 Task: Find connections with filter location Quito with filter topic #designwith filter profile language German with filter current company Peoplefy with filter school National Law School of India University with filter industry Public Health with filter service category Audio Engineering with filter keywords title Wait Staff Manager
Action: Mouse moved to (644, 86)
Screenshot: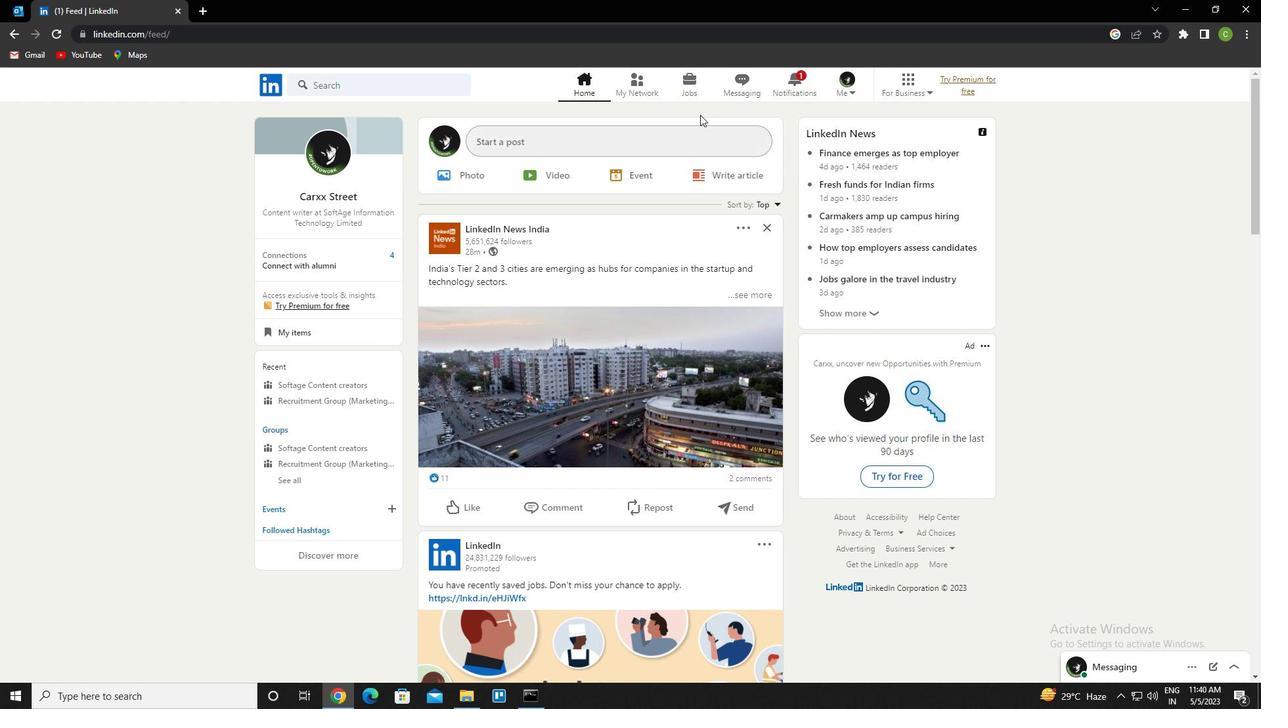 
Action: Mouse pressed left at (644, 86)
Screenshot: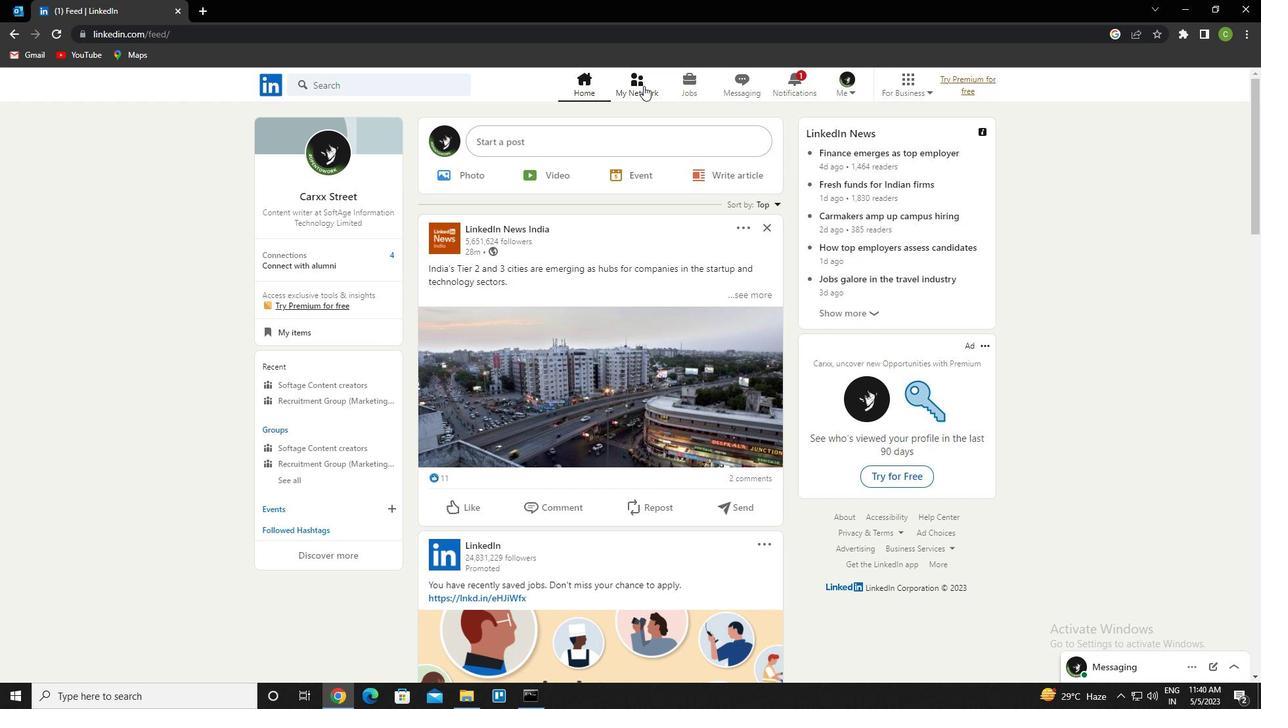 
Action: Mouse moved to (377, 157)
Screenshot: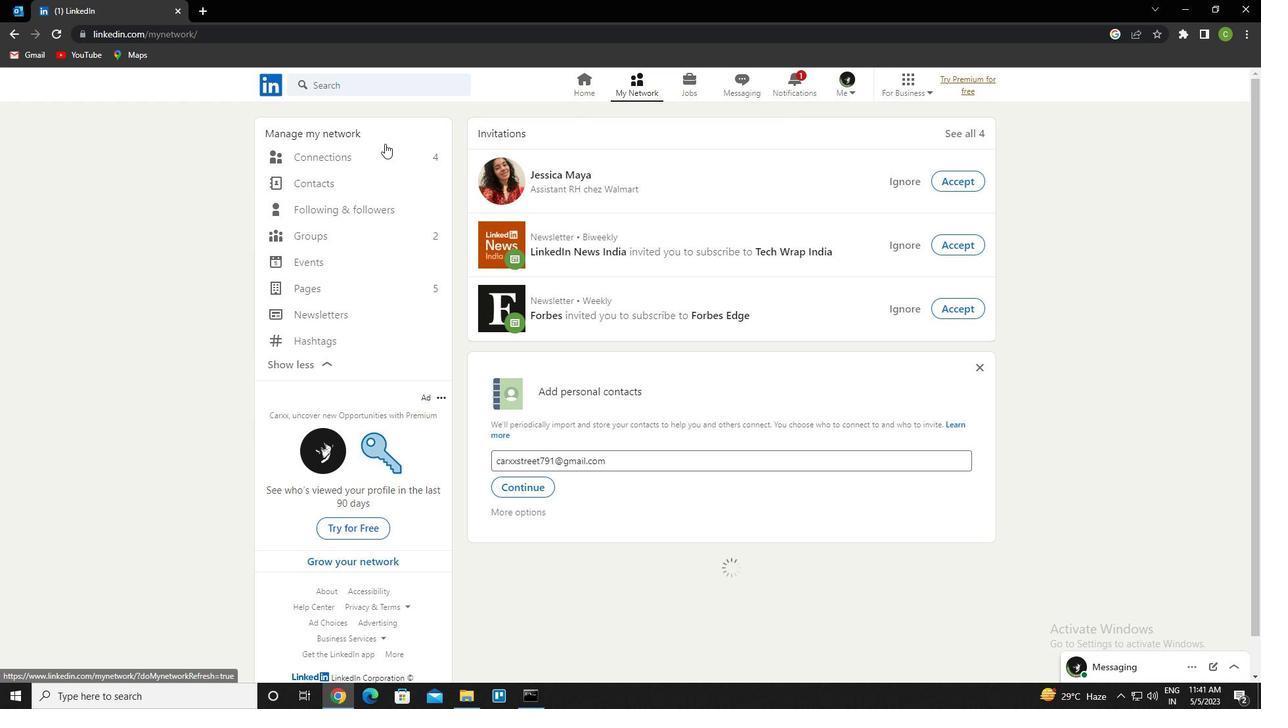 
Action: Mouse pressed left at (377, 157)
Screenshot: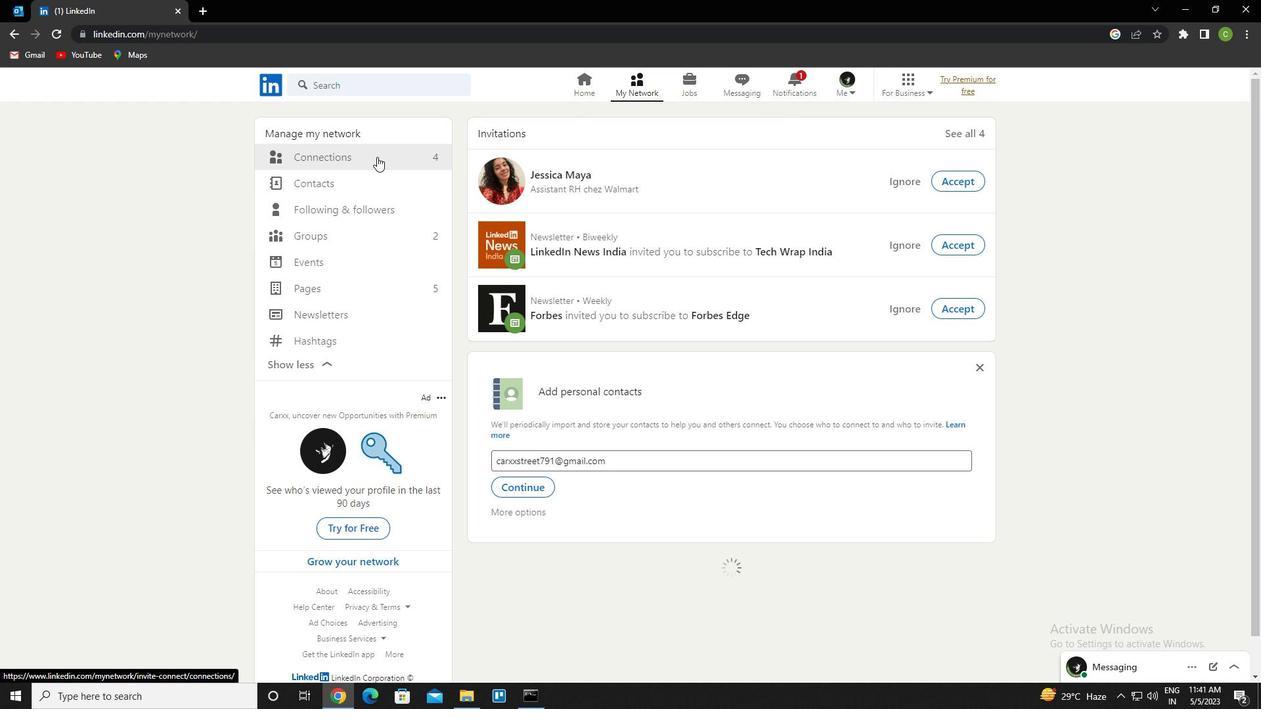 
Action: Mouse moved to (763, 157)
Screenshot: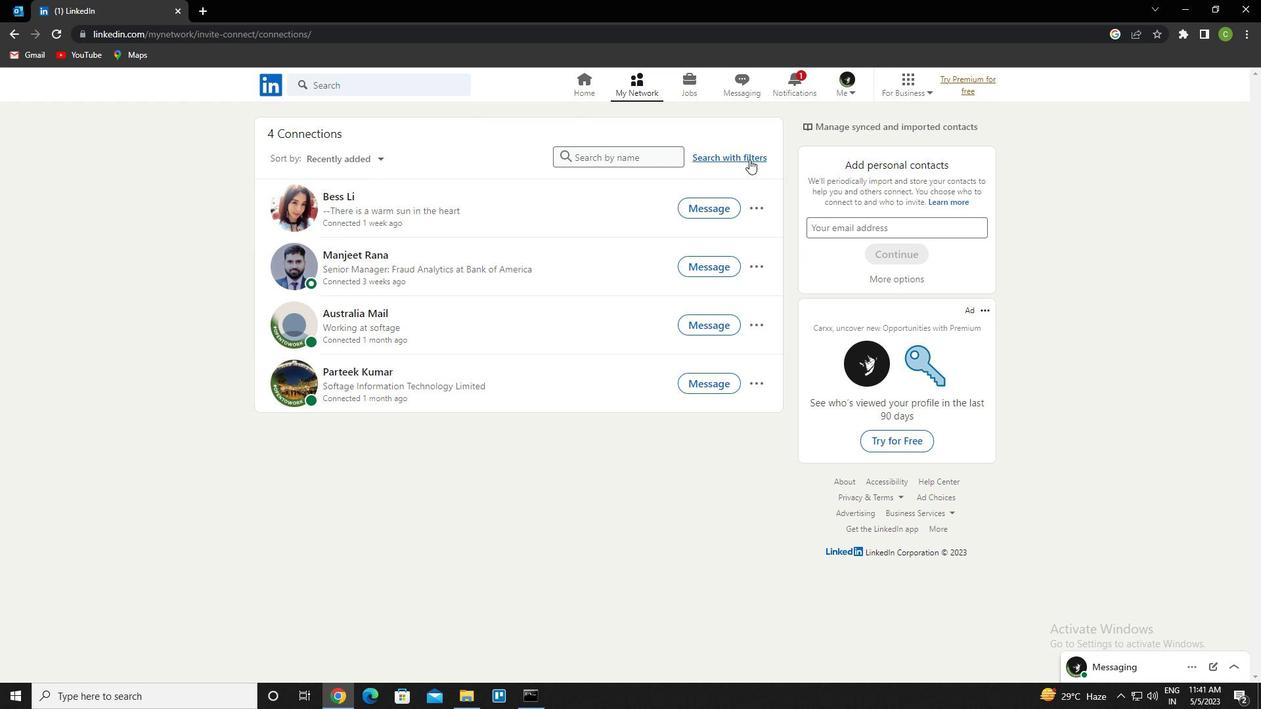 
Action: Mouse pressed left at (763, 157)
Screenshot: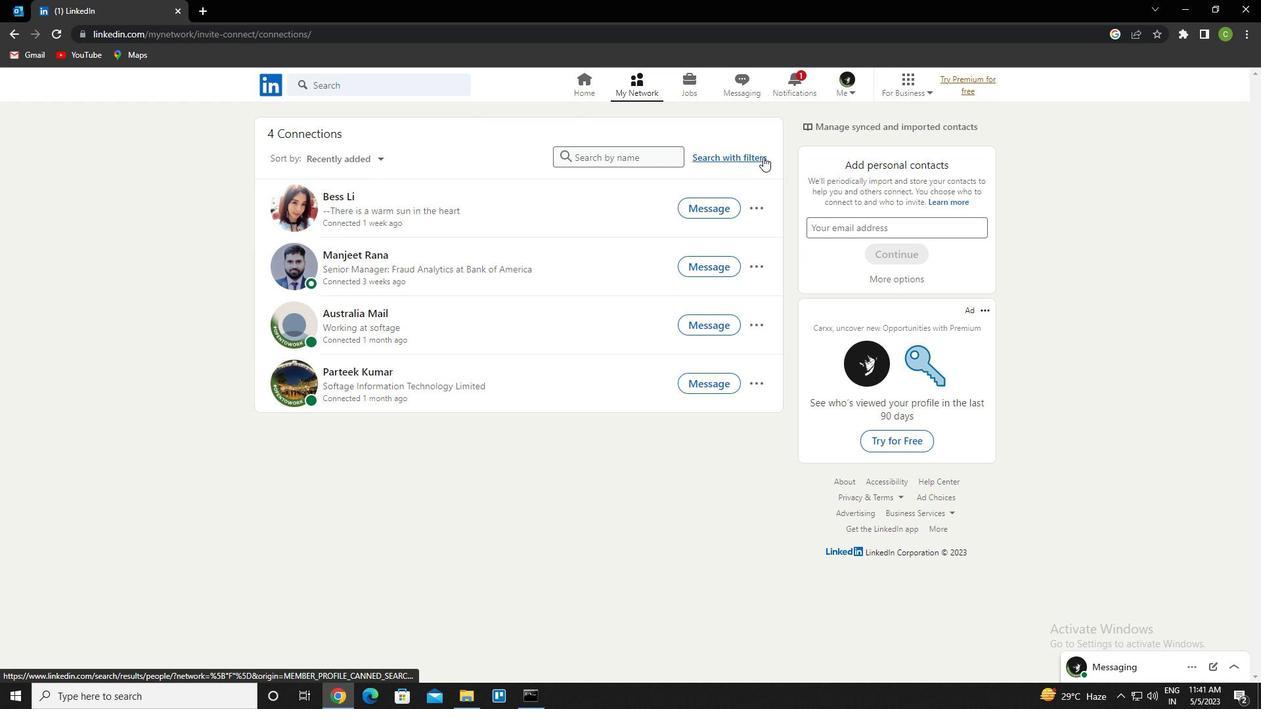 
Action: Mouse moved to (680, 126)
Screenshot: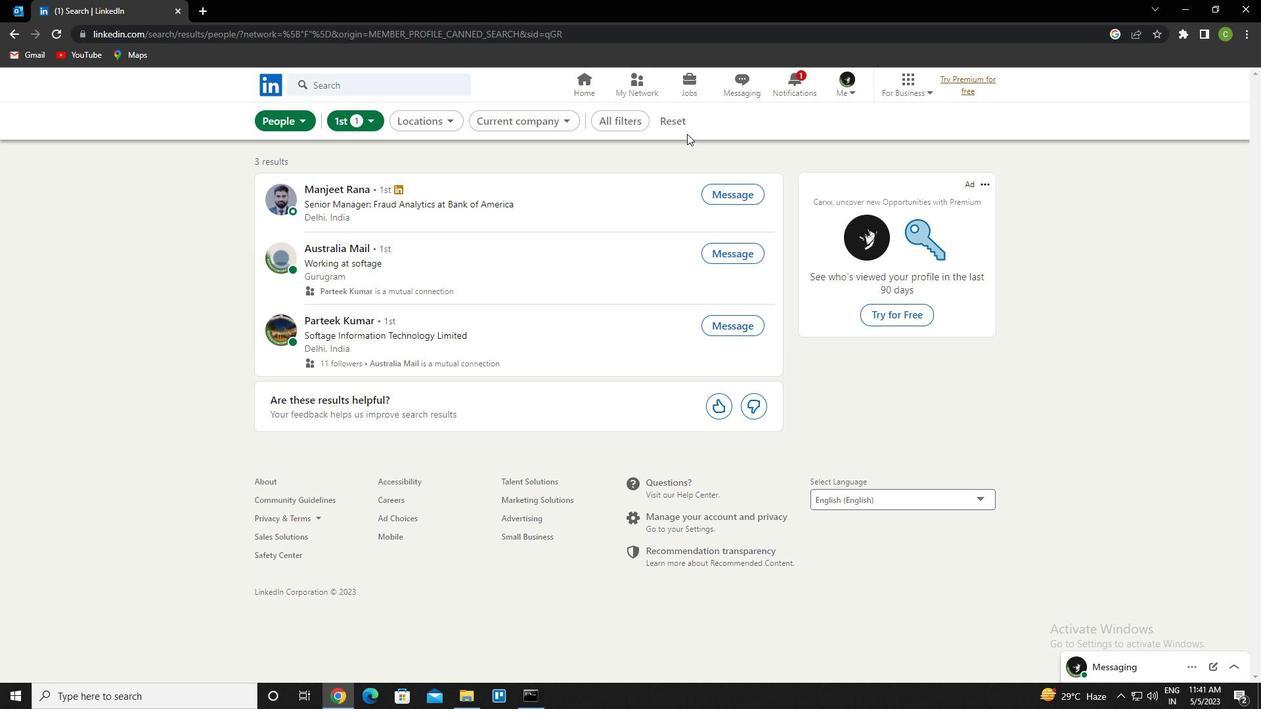 
Action: Mouse pressed left at (680, 126)
Screenshot: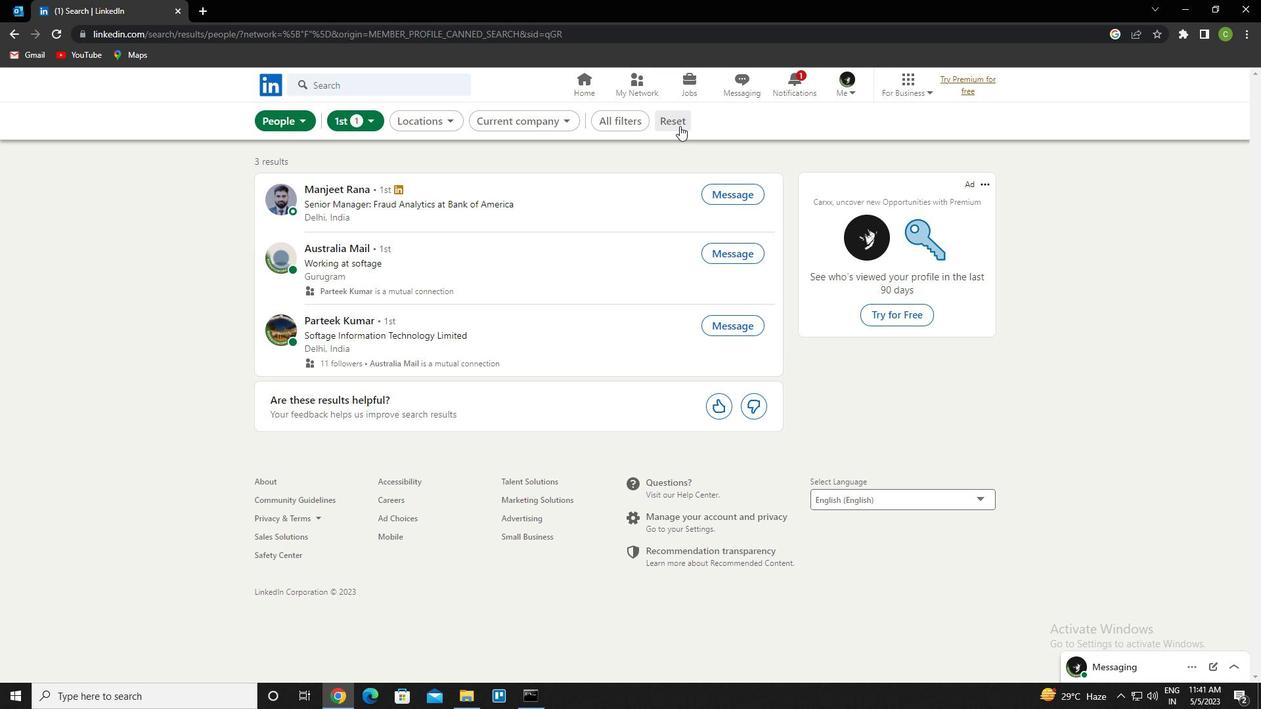 
Action: Mouse moved to (669, 118)
Screenshot: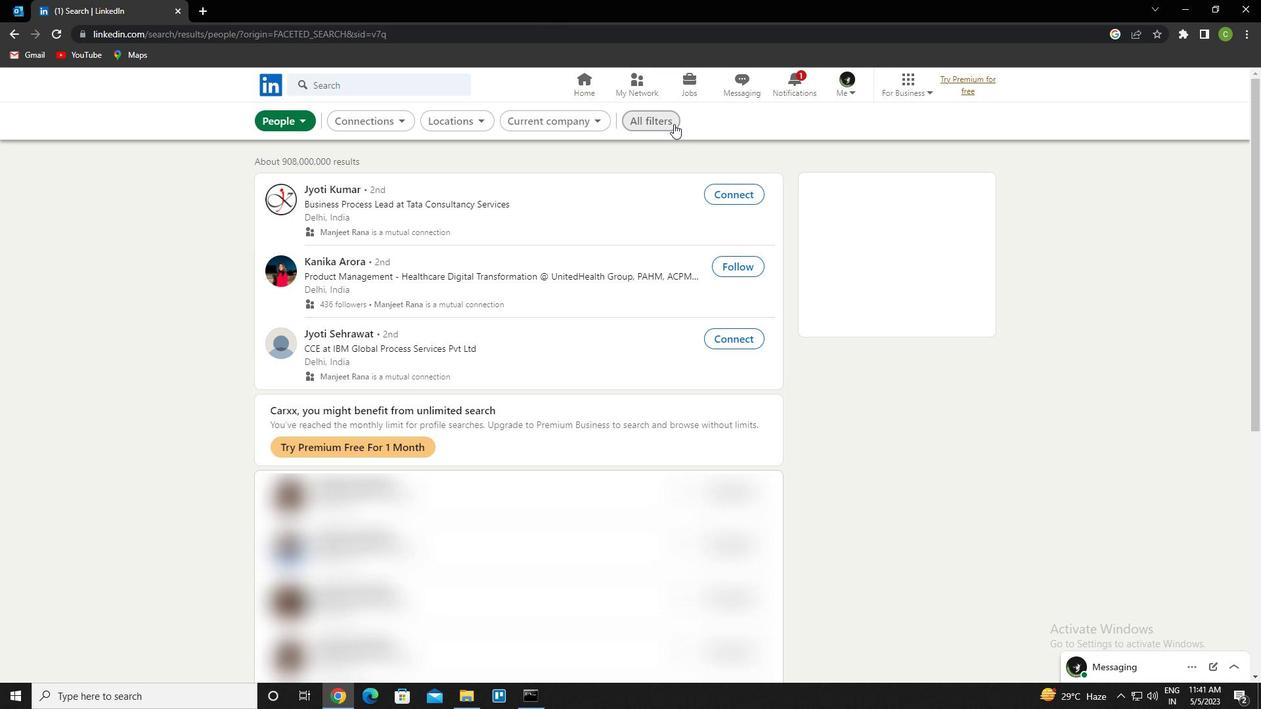 
Action: Mouse pressed left at (669, 118)
Screenshot: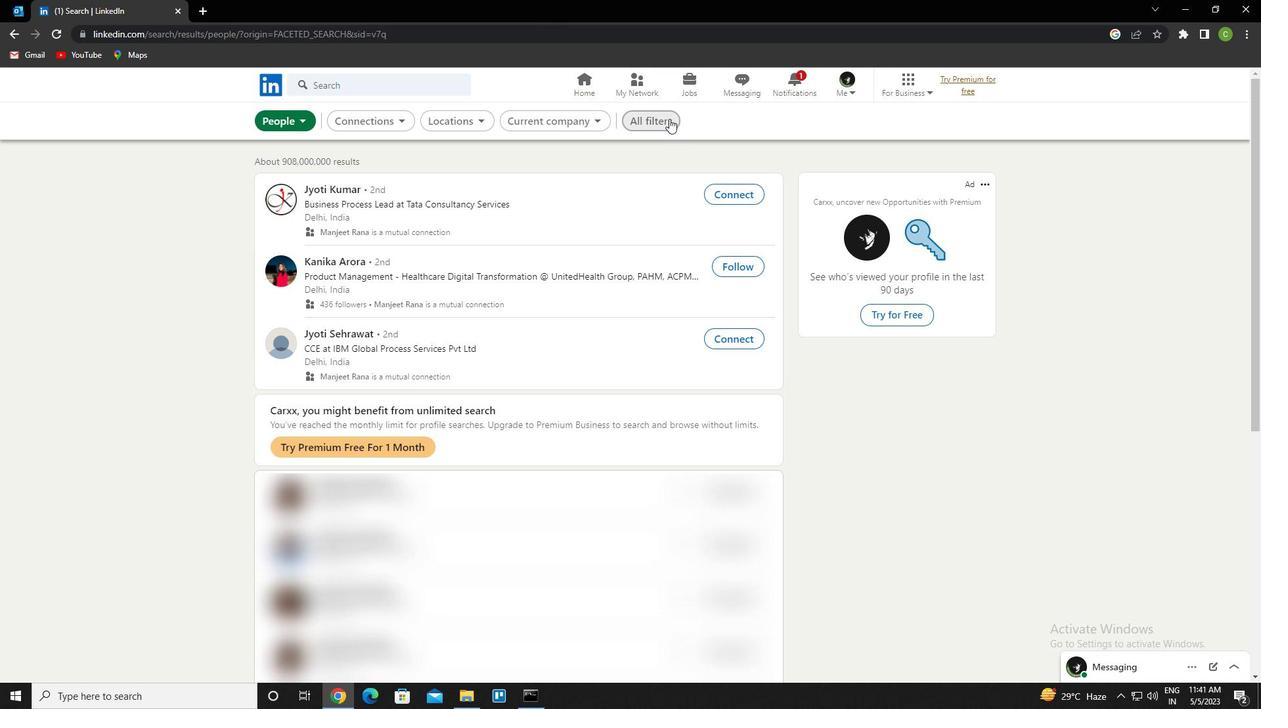 
Action: Mouse moved to (1117, 403)
Screenshot: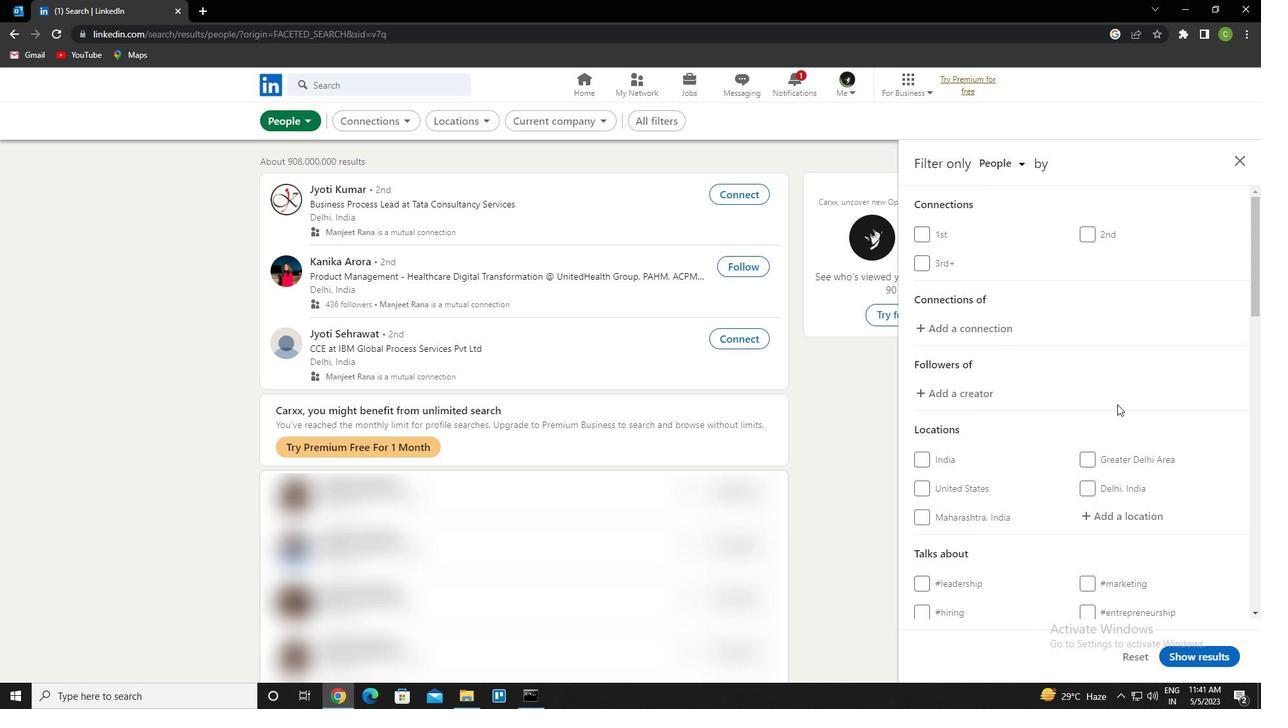 
Action: Mouse scrolled (1117, 402) with delta (0, 0)
Screenshot: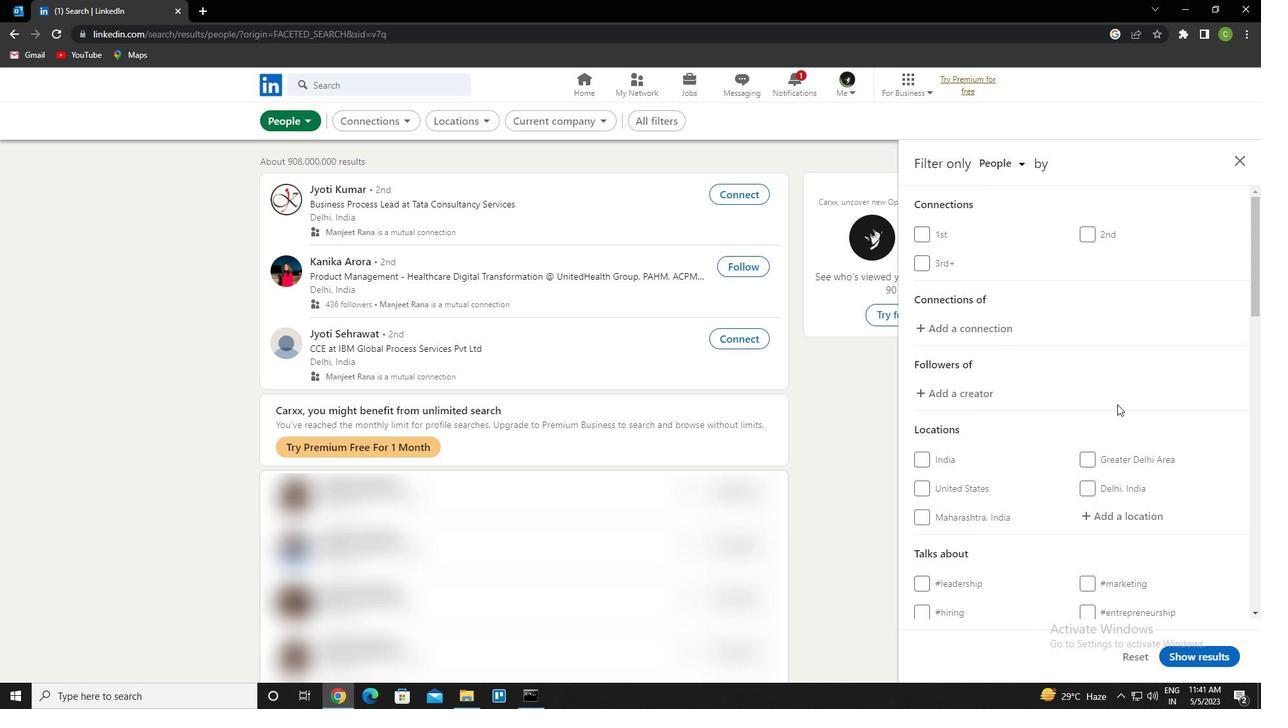 
Action: Mouse scrolled (1117, 402) with delta (0, 0)
Screenshot: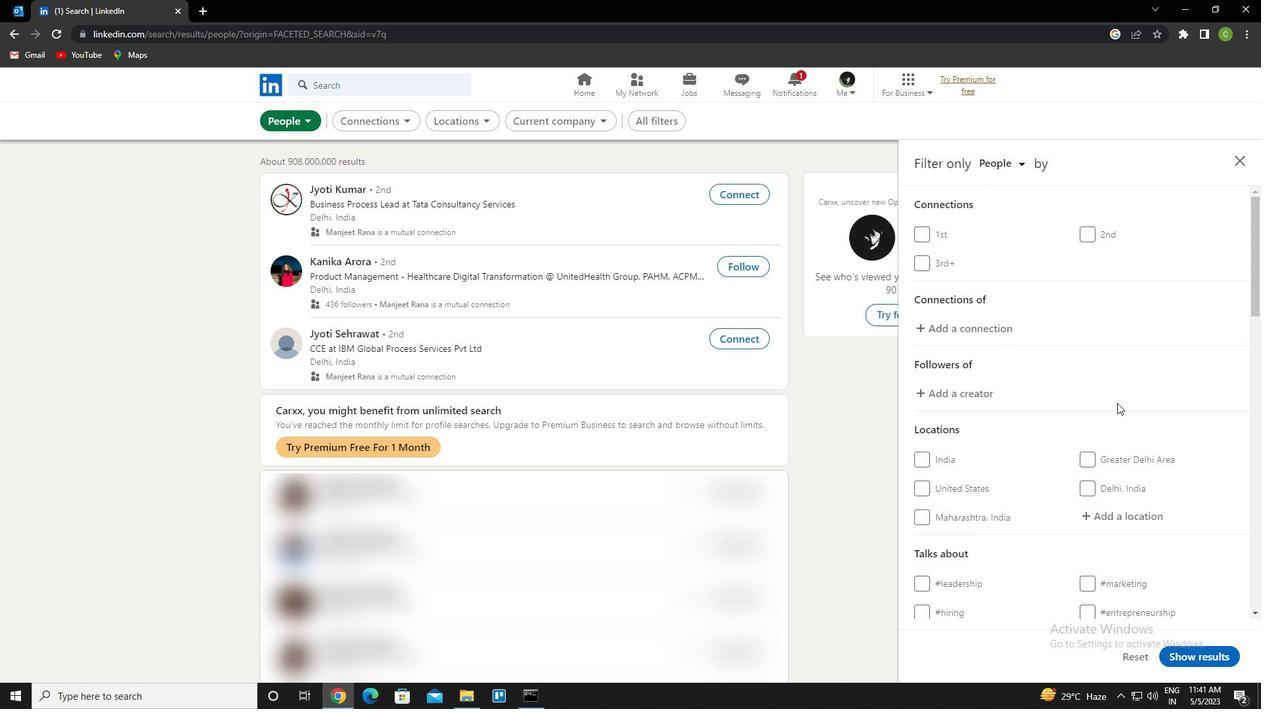 
Action: Mouse moved to (1114, 393)
Screenshot: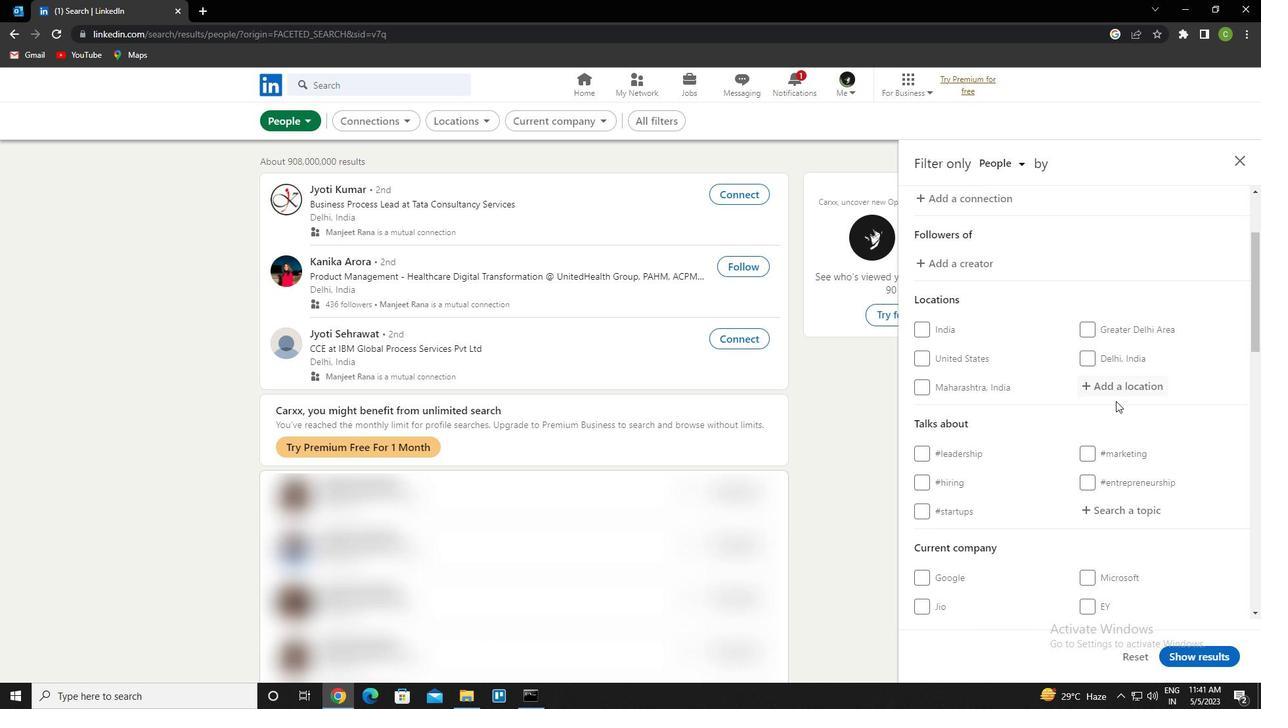 
Action: Mouse pressed left at (1114, 393)
Screenshot: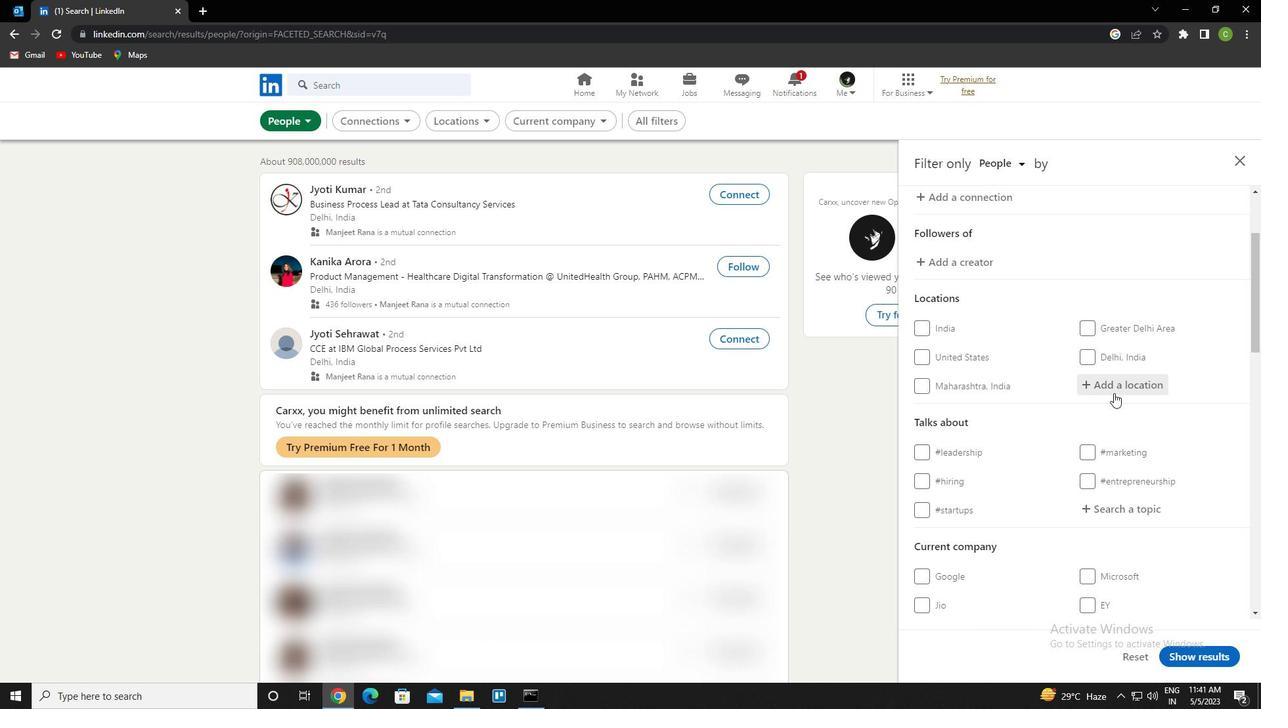 
Action: Key pressed <Key.caps_lock>q<Key.caps_lock>uito<Key.down><Key.enter>
Screenshot: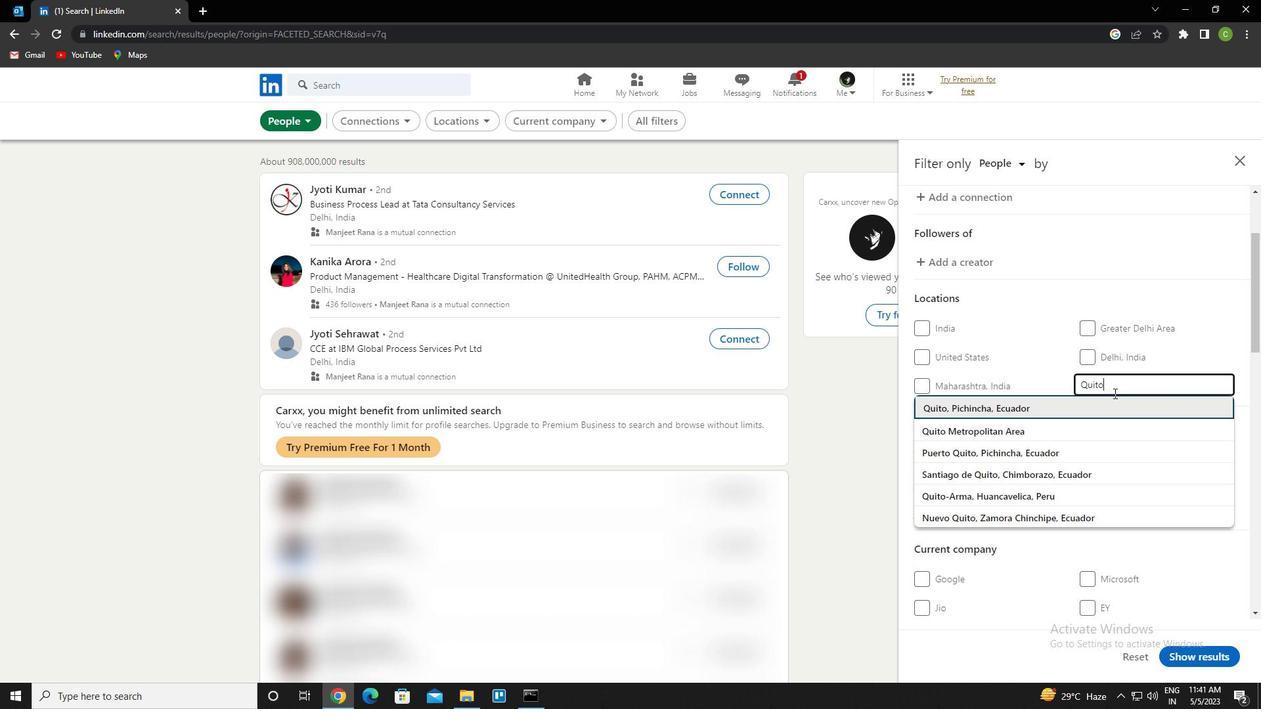 
Action: Mouse scrolled (1114, 393) with delta (0, 0)
Screenshot: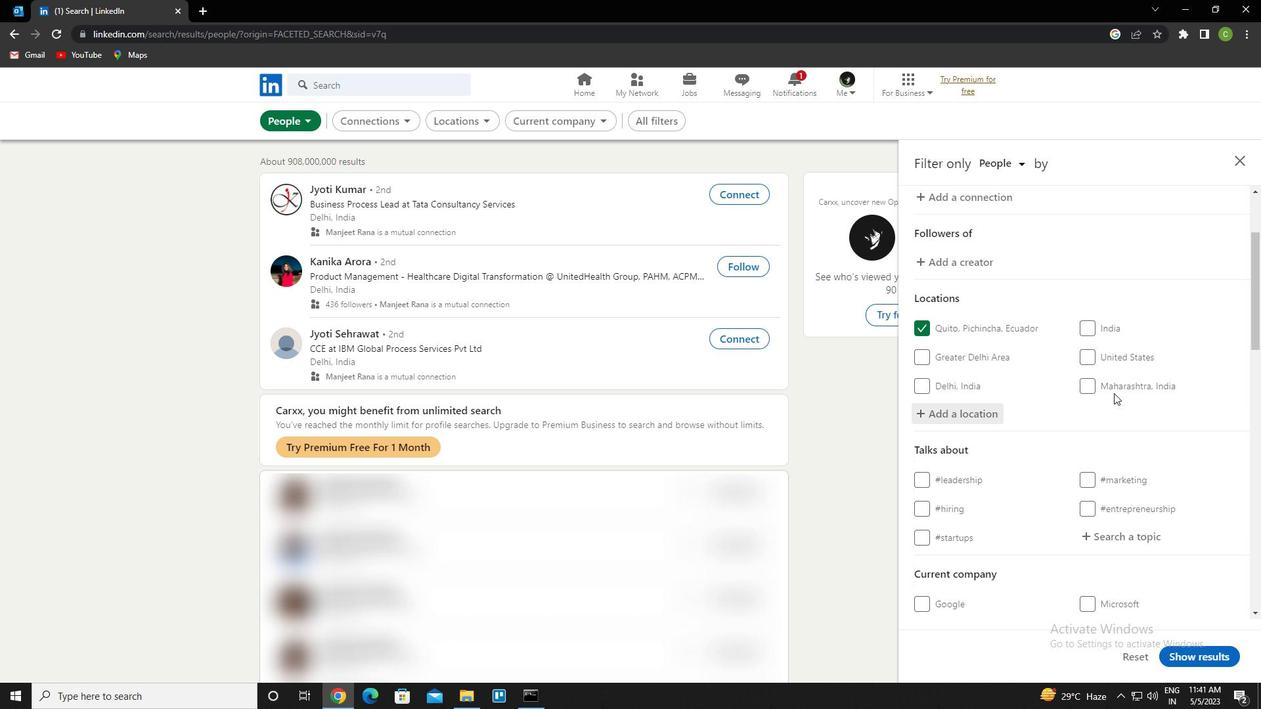 
Action: Mouse moved to (1114, 472)
Screenshot: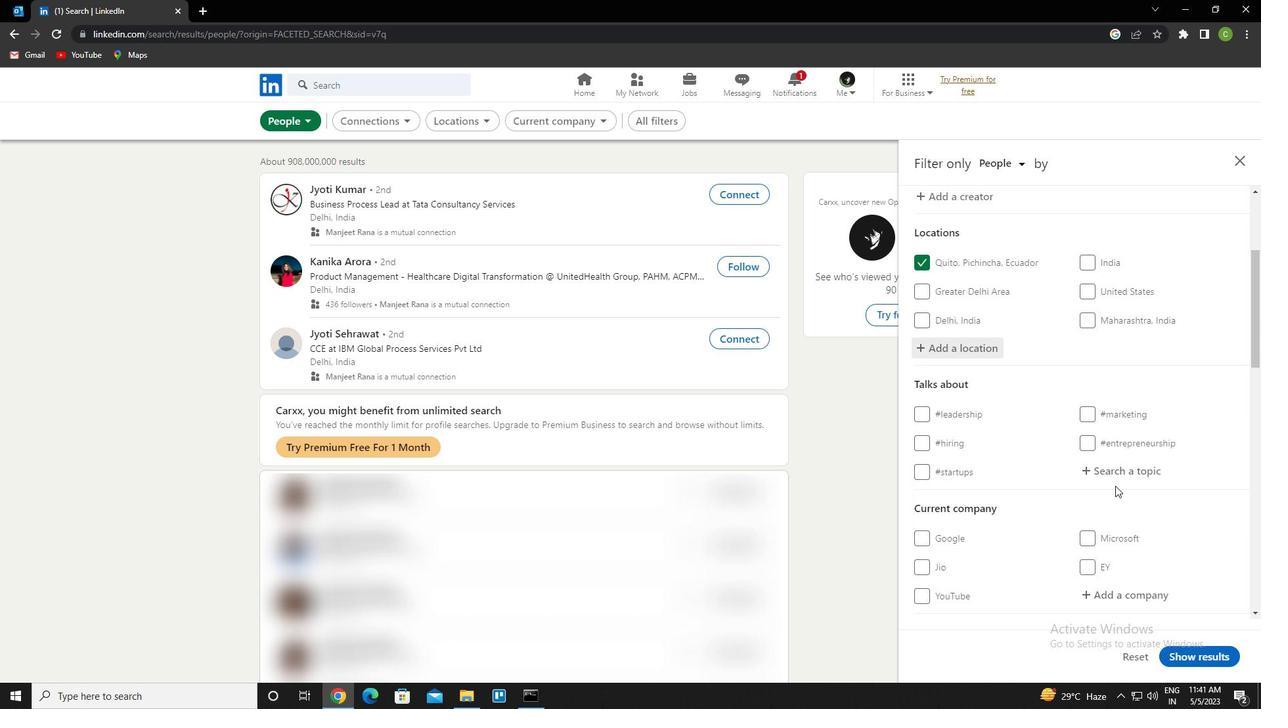 
Action: Mouse pressed left at (1114, 472)
Screenshot: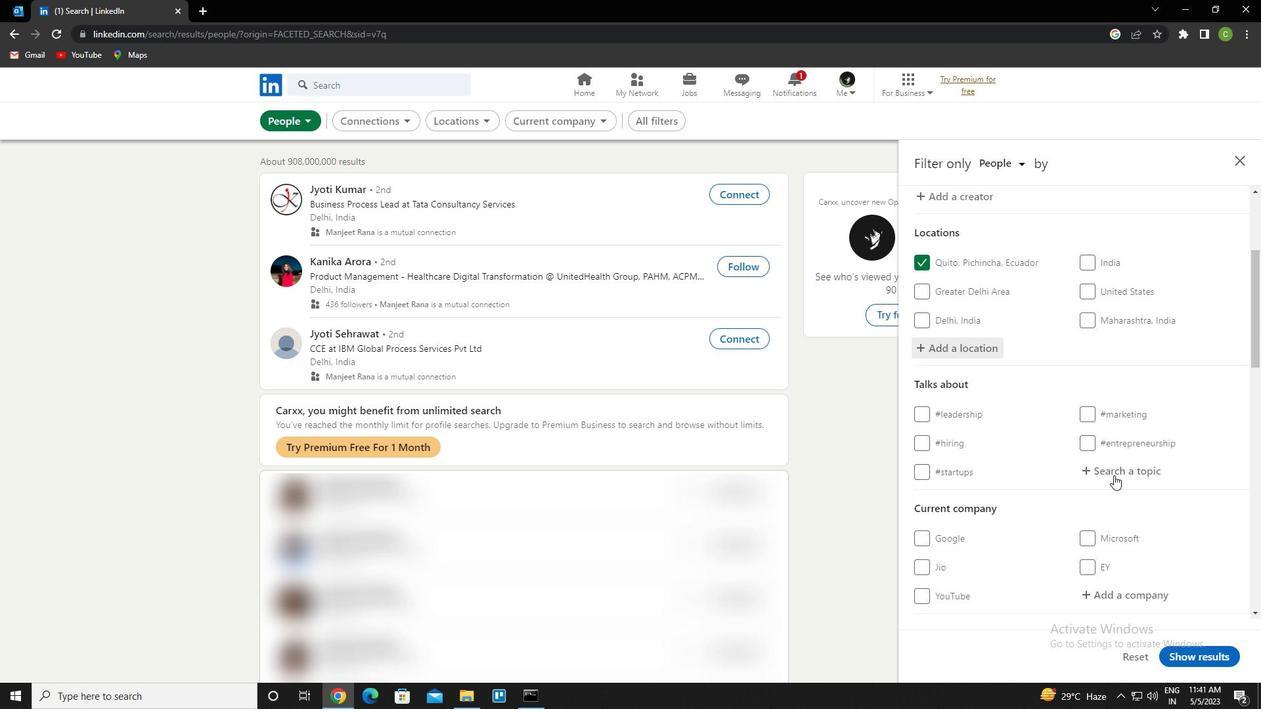 
Action: Key pressed design<Key.down><Key.enter>
Screenshot: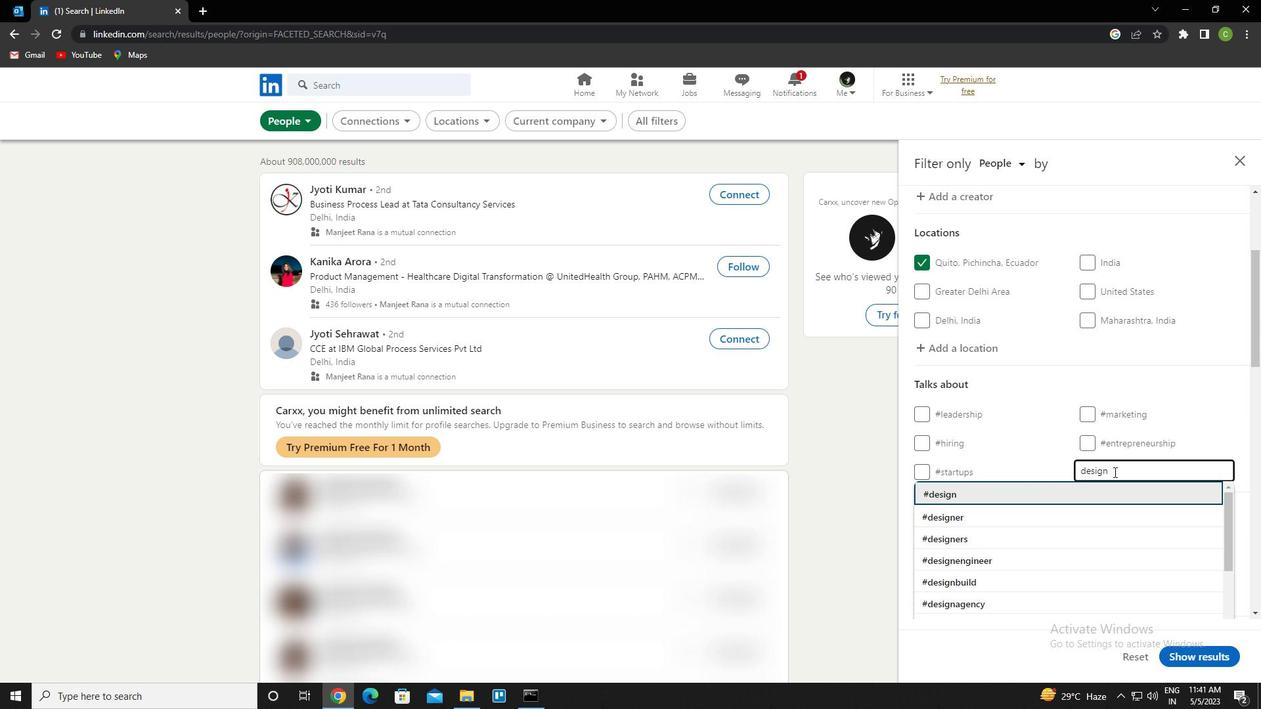 
Action: Mouse scrolled (1114, 471) with delta (0, 0)
Screenshot: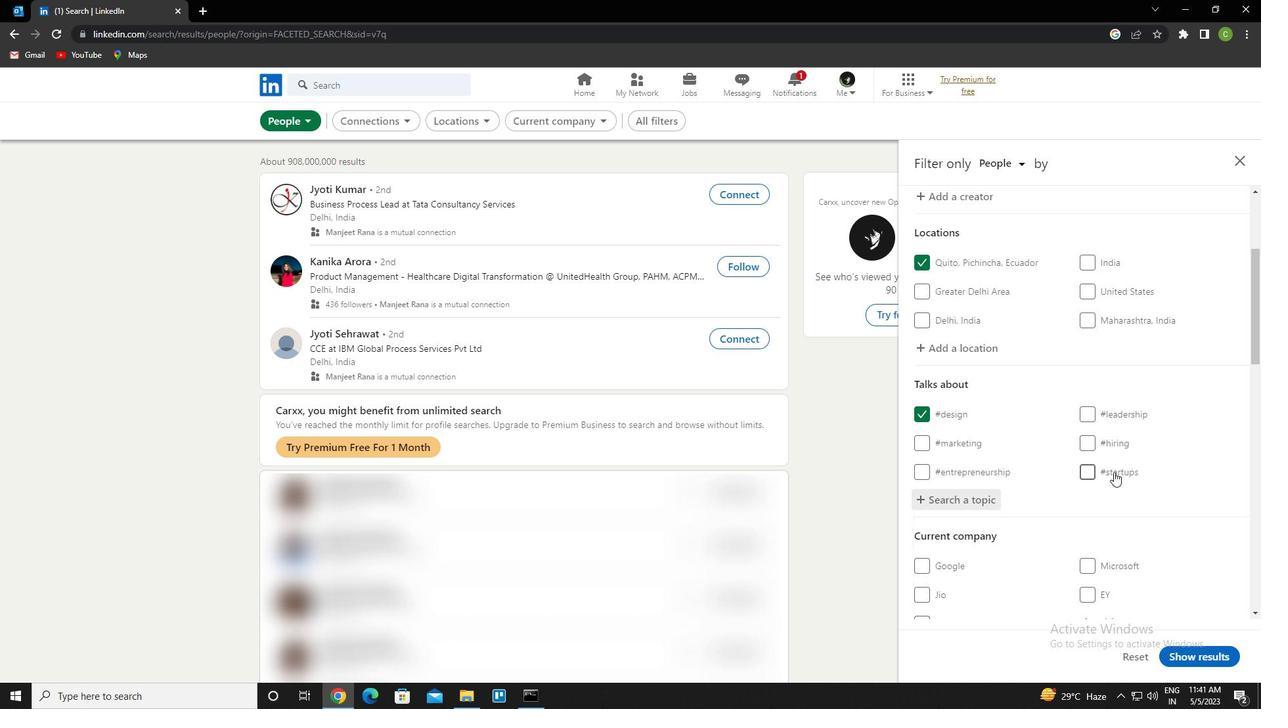
Action: Mouse scrolled (1114, 471) with delta (0, 0)
Screenshot: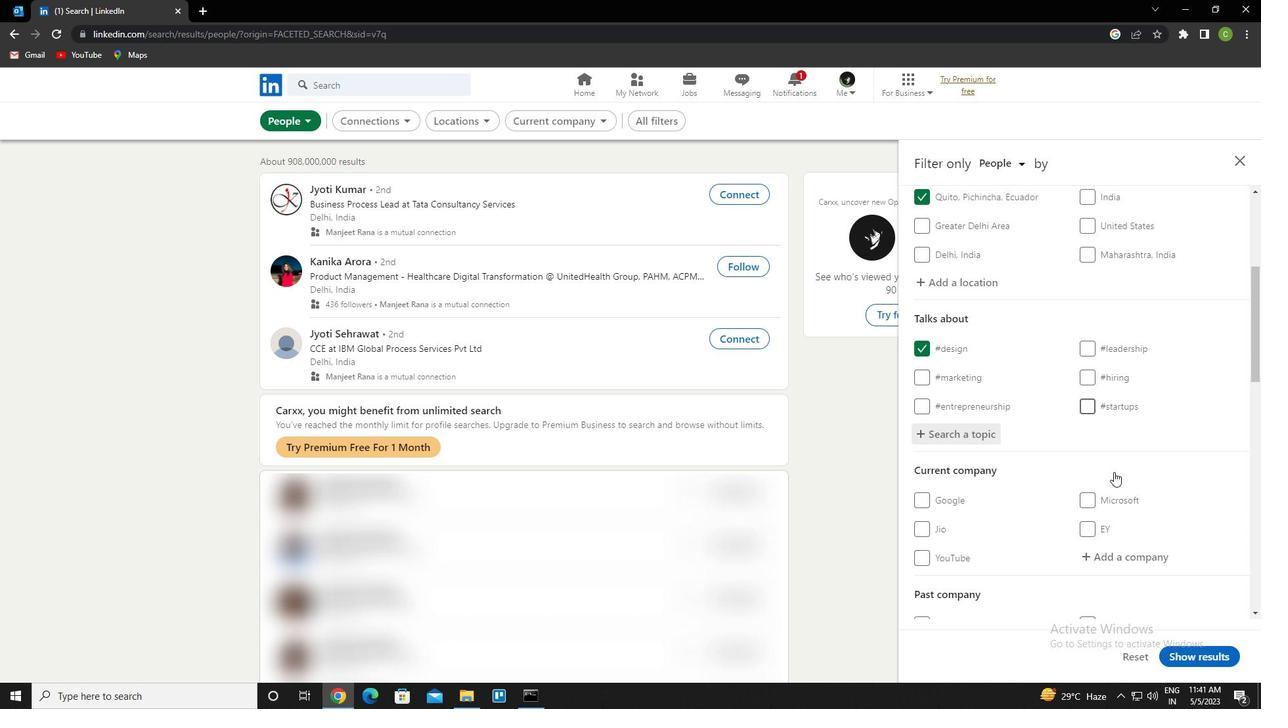 
Action: Mouse scrolled (1114, 471) with delta (0, 0)
Screenshot: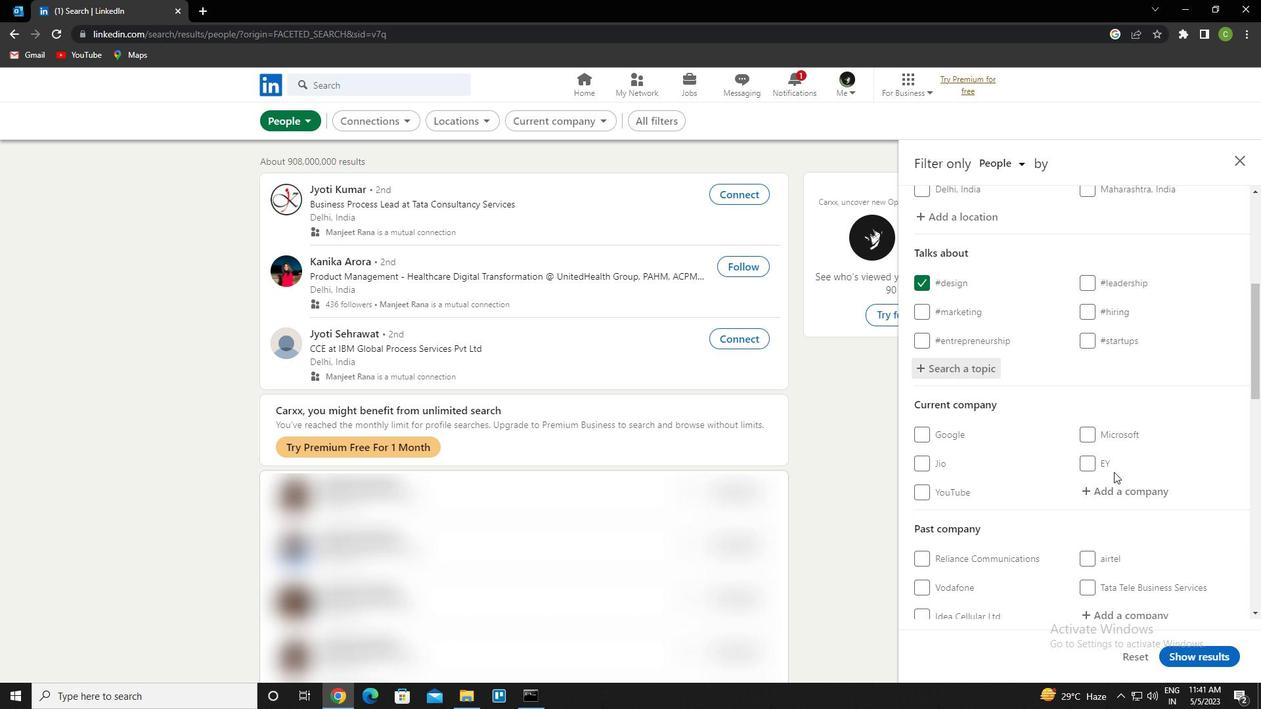
Action: Mouse moved to (1130, 432)
Screenshot: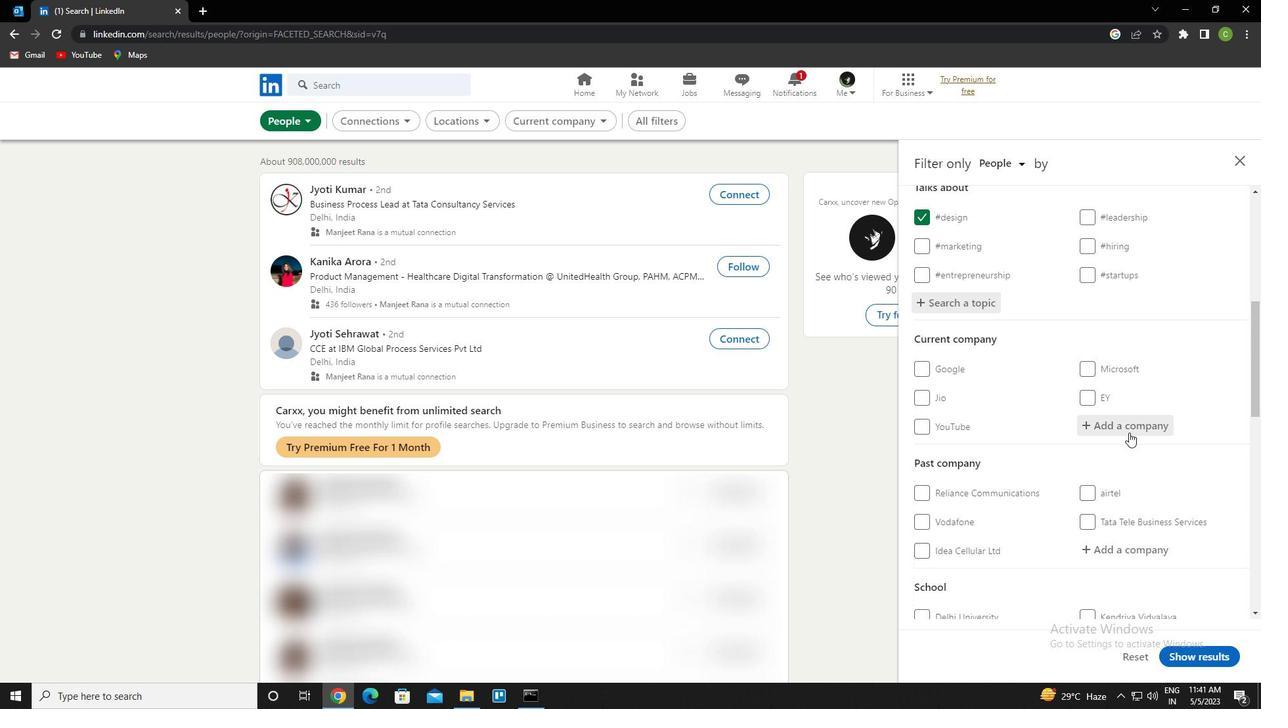 
Action: Mouse pressed left at (1130, 432)
Screenshot: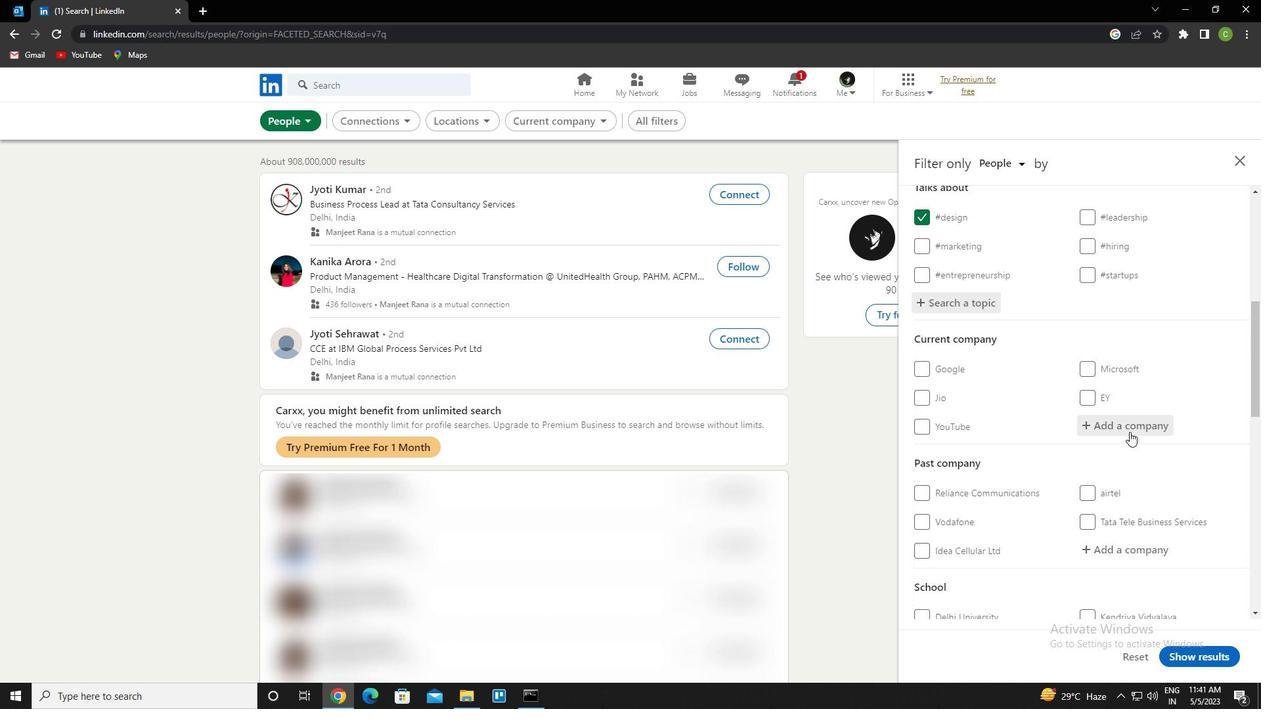 
Action: Key pressed <Key.caps_lock>p<Key.caps_lock>eolp<Key.backspace><Key.backspace>plefy<Key.down><Key.enter>
Screenshot: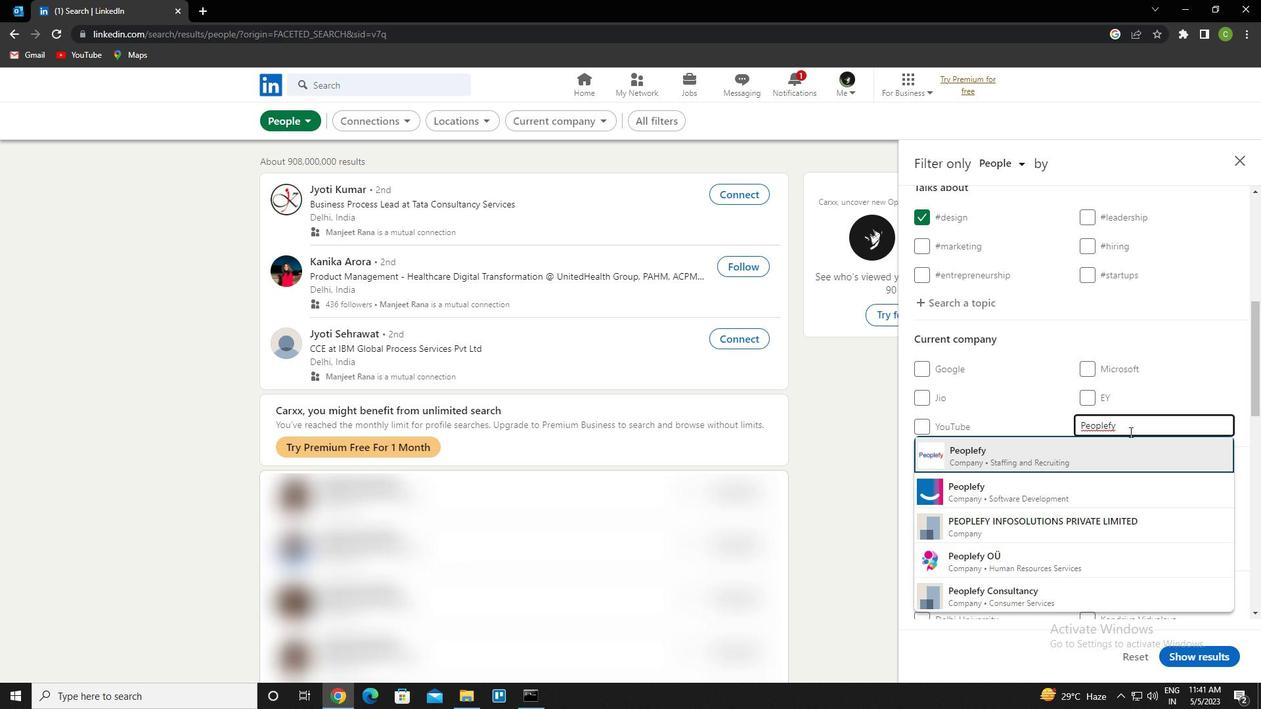 
Action: Mouse scrolled (1130, 431) with delta (0, 0)
Screenshot: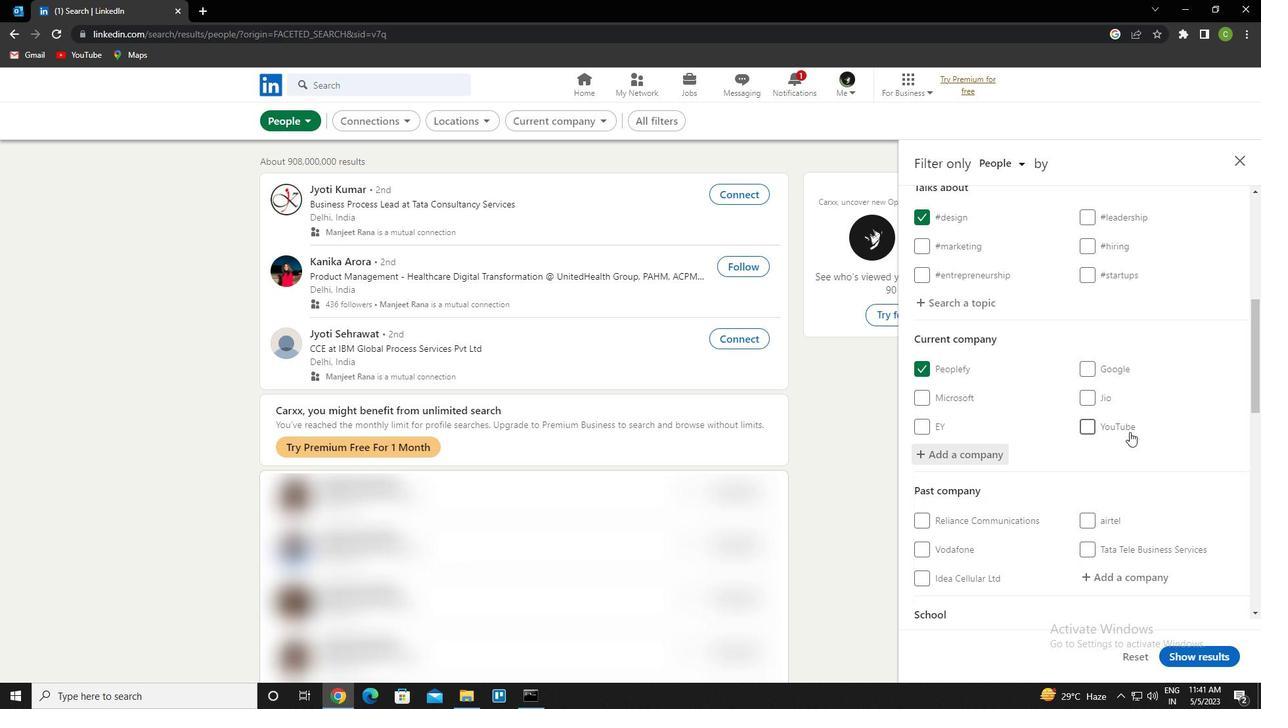 
Action: Mouse scrolled (1130, 431) with delta (0, 0)
Screenshot: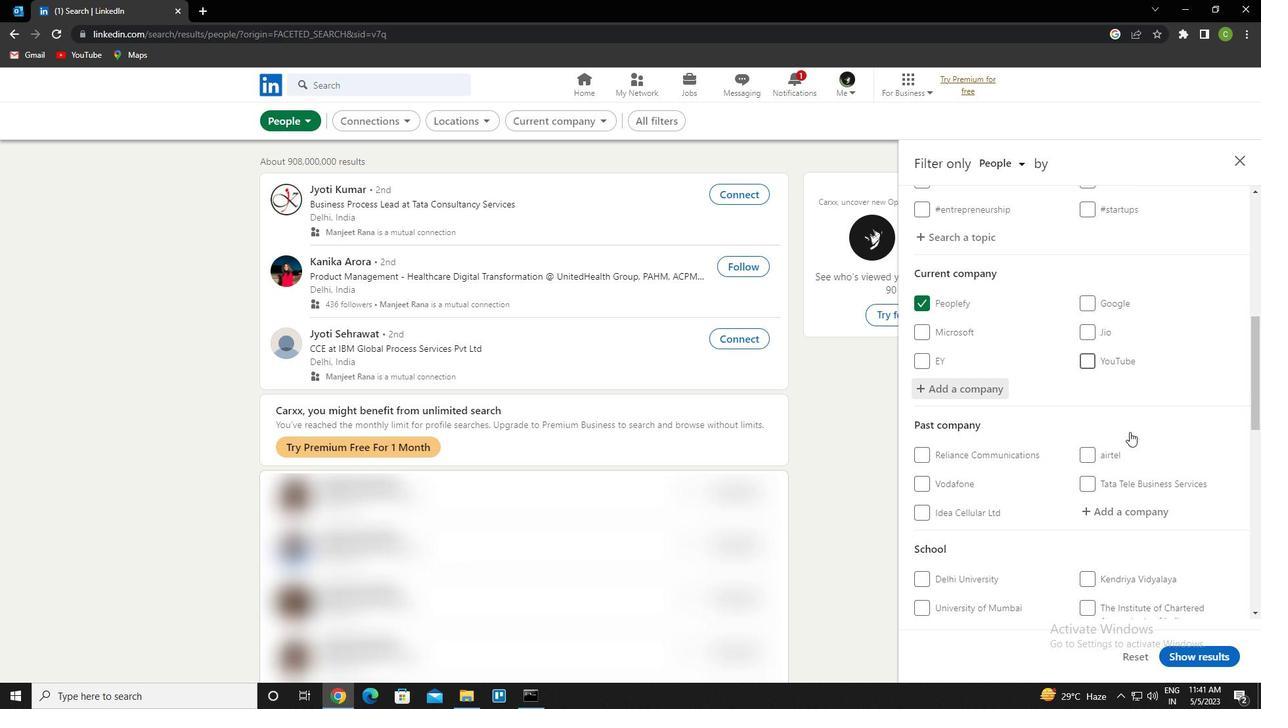 
Action: Mouse scrolled (1130, 431) with delta (0, 0)
Screenshot: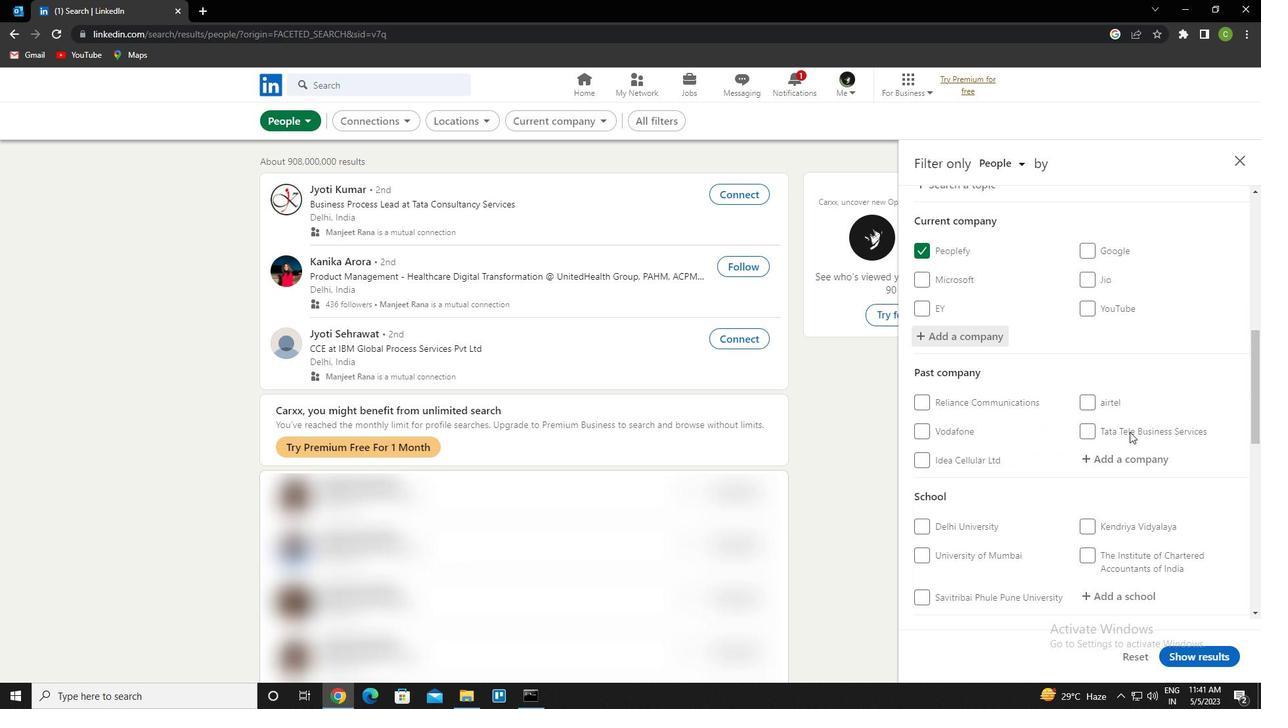 
Action: Mouse moved to (1116, 427)
Screenshot: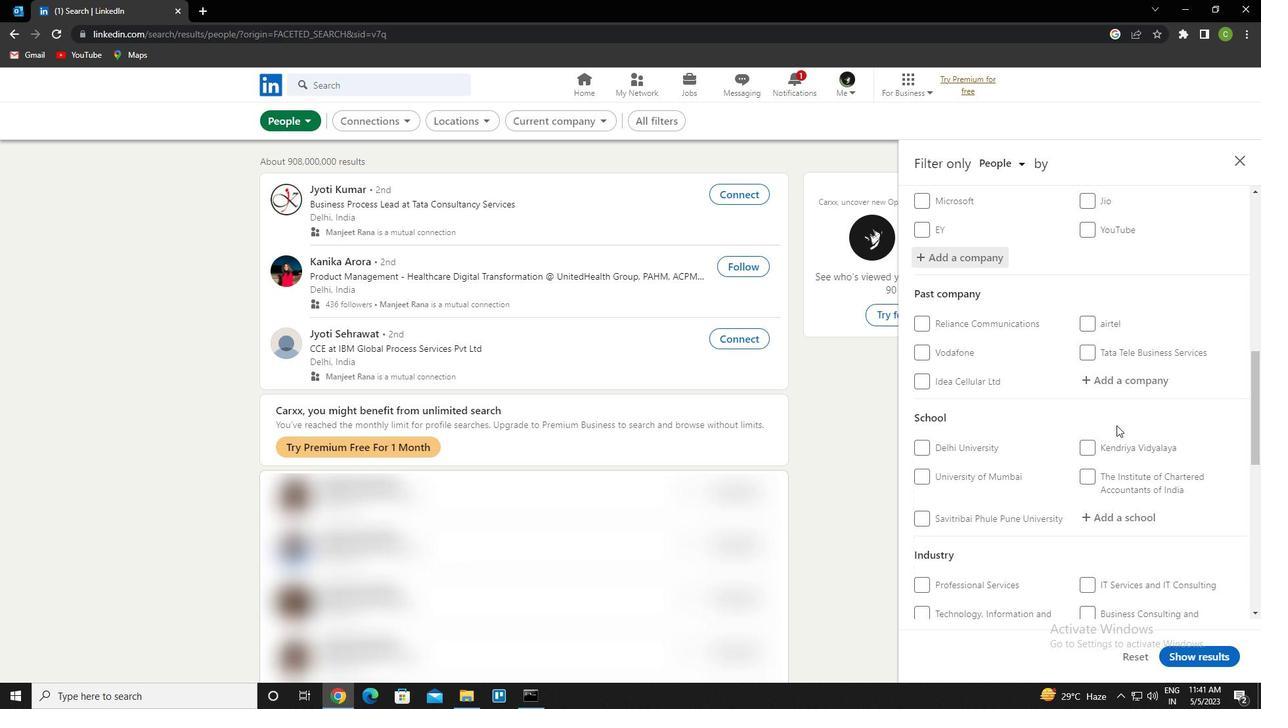 
Action: Mouse scrolled (1116, 426) with delta (0, 0)
Screenshot: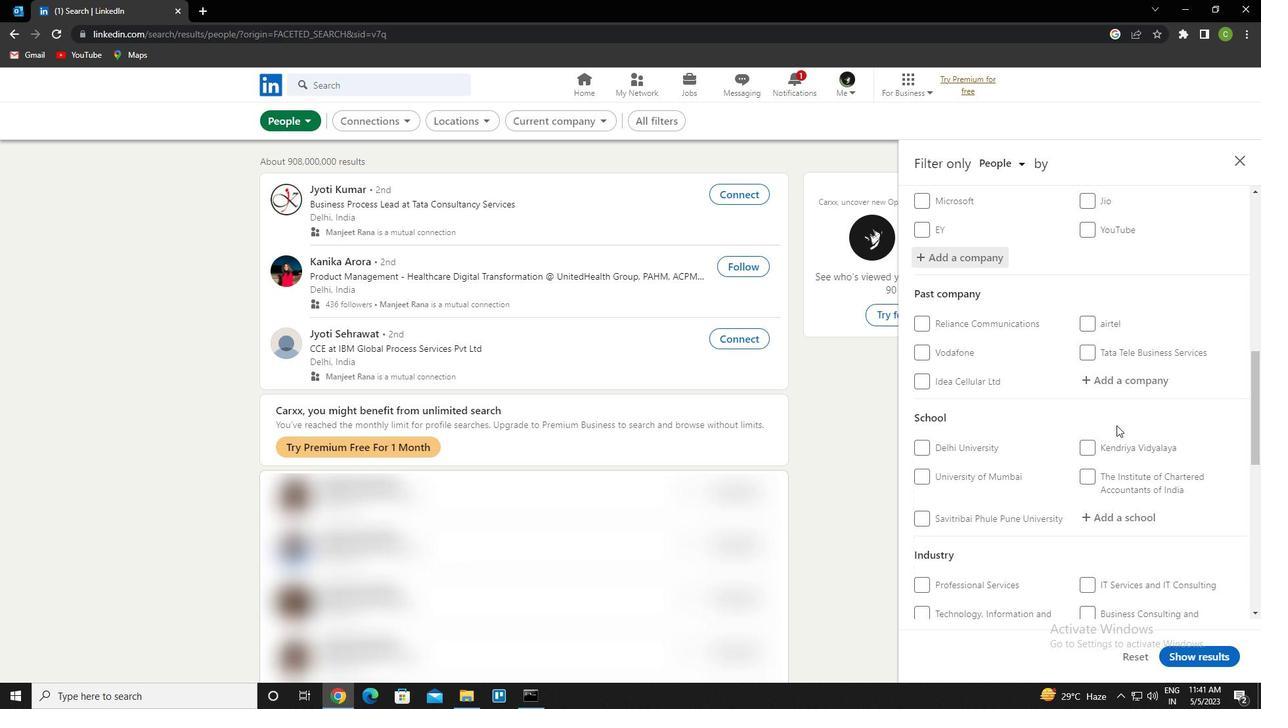 
Action: Mouse moved to (1119, 450)
Screenshot: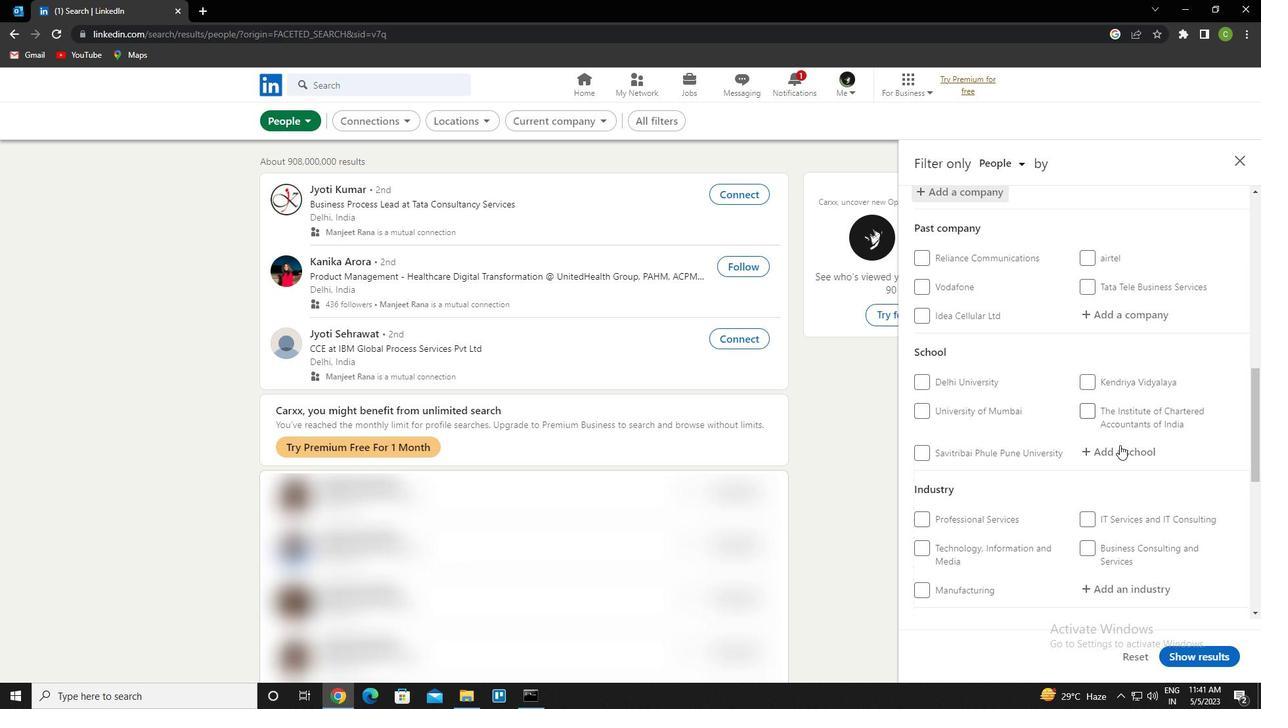 
Action: Mouse pressed left at (1119, 450)
Screenshot: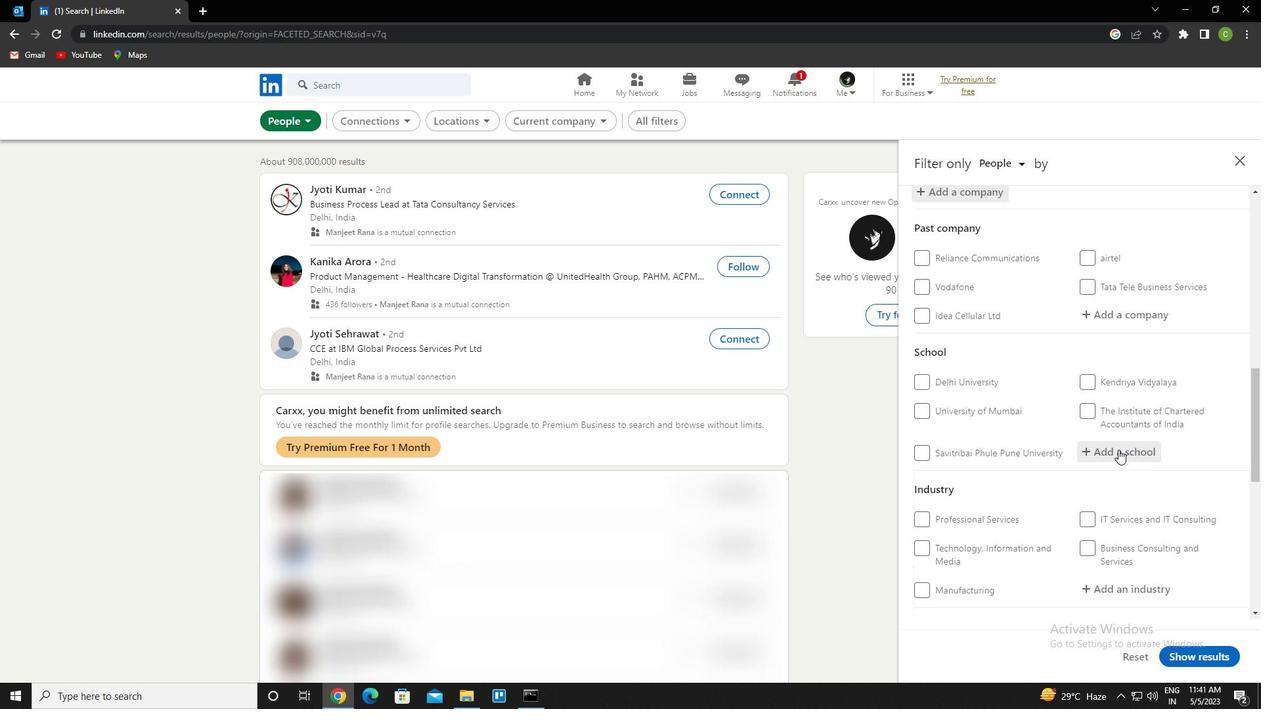 
Action: Key pressed <Key.caps_lock>n<Key.caps_lock>ational<Key.space>institut<Key.space>o<Key.backspace><Key.backspace>e<Key.space>of<Key.space>india<Key.space>university<Key.left><Key.left><Key.left><Key.enter>
Screenshot: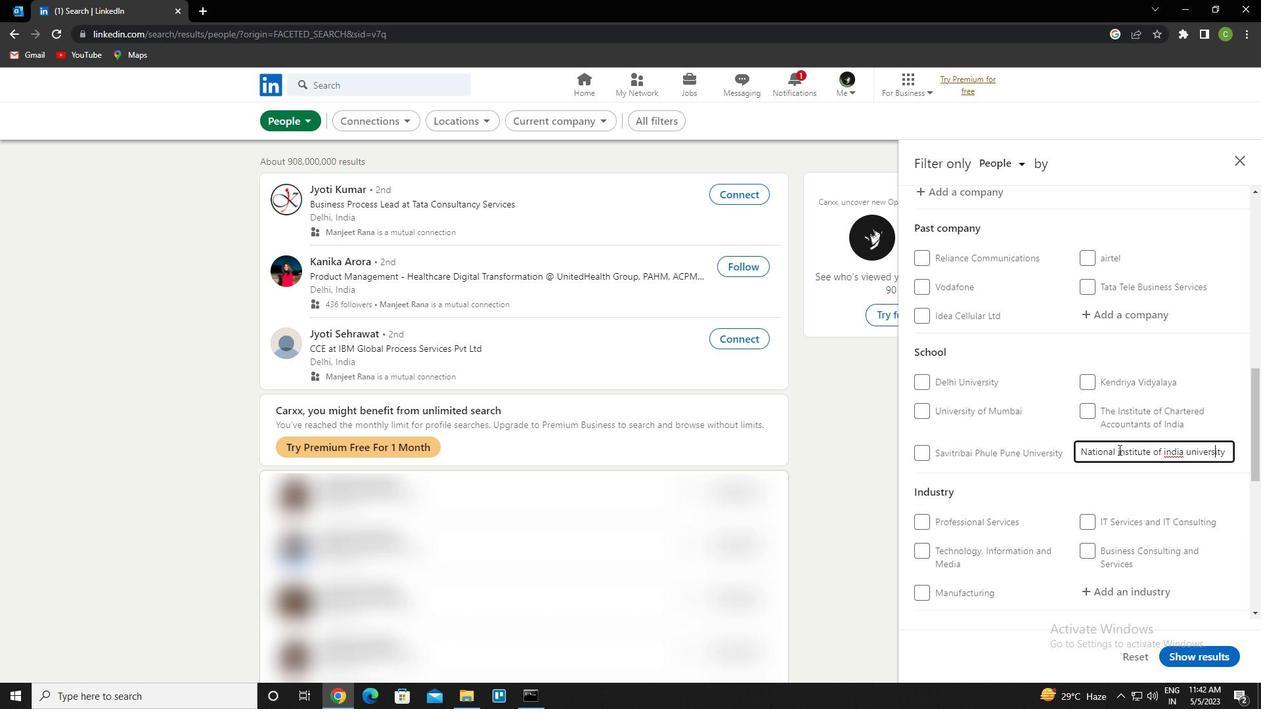 
Action: Mouse moved to (1122, 452)
Screenshot: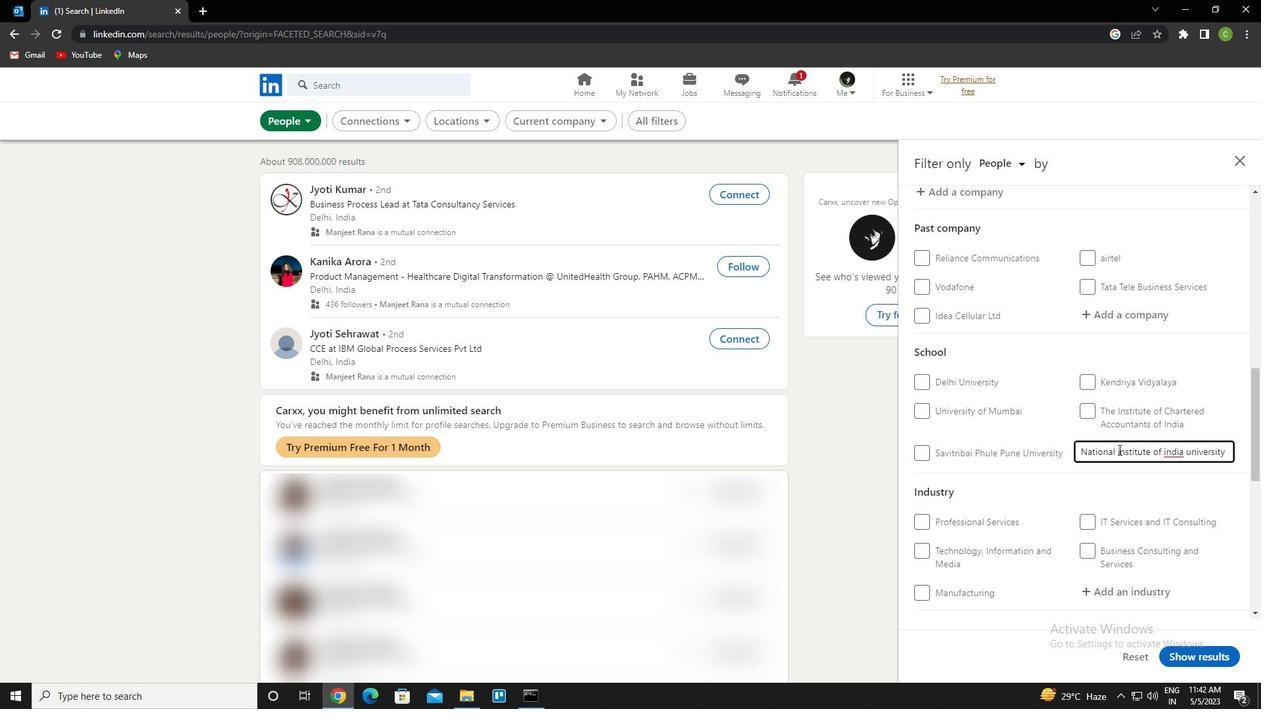 
Action: Mouse scrolled (1122, 451) with delta (0, 0)
Screenshot: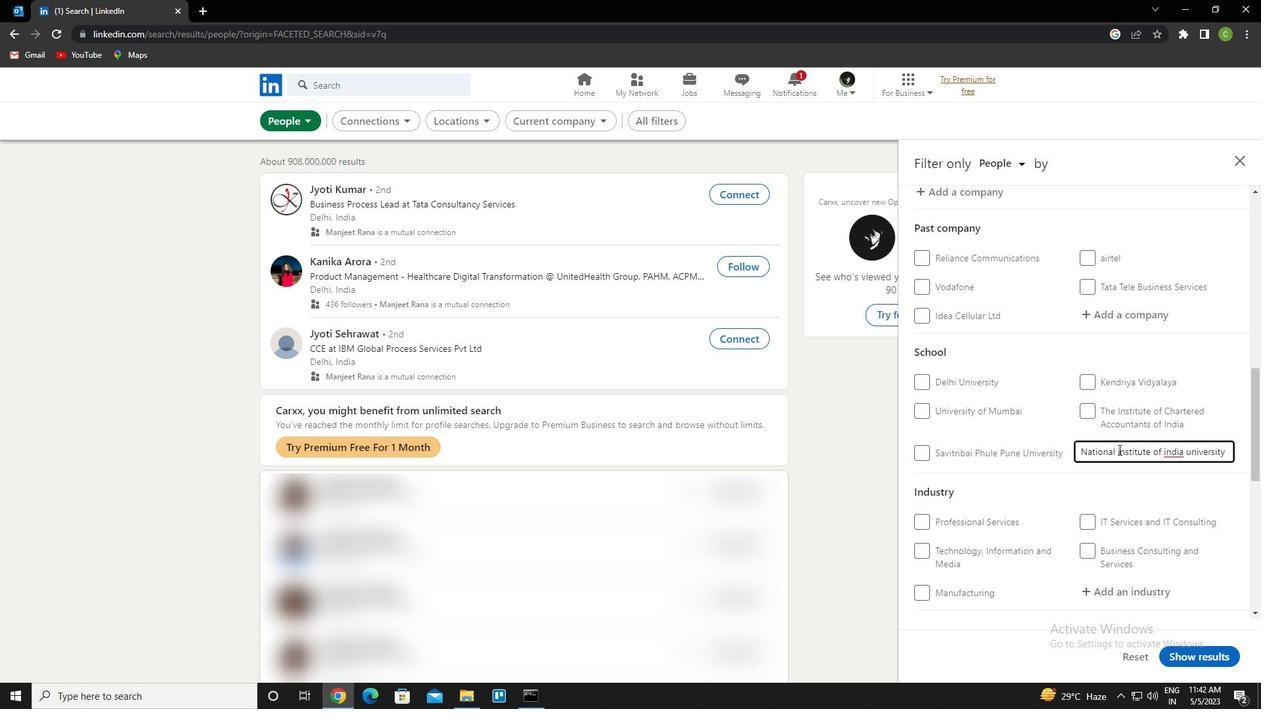 
Action: Mouse moved to (1129, 452)
Screenshot: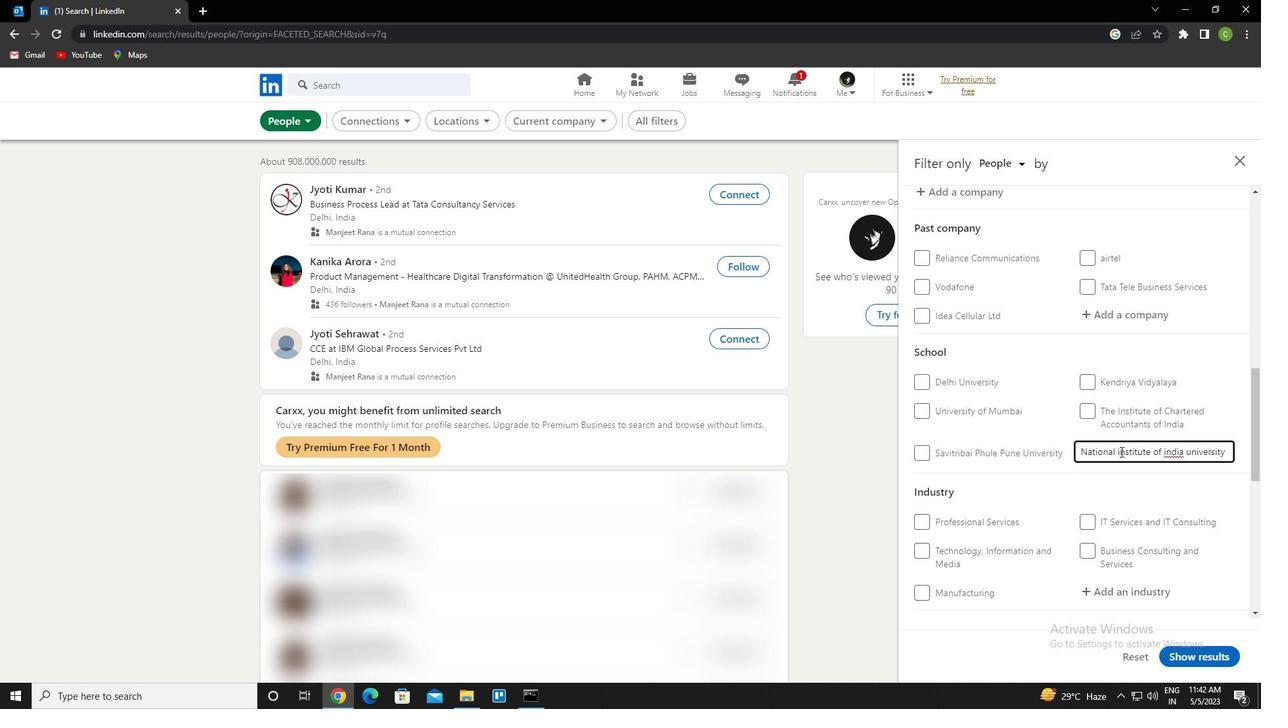 
Action: Mouse scrolled (1129, 452) with delta (0, 0)
Screenshot: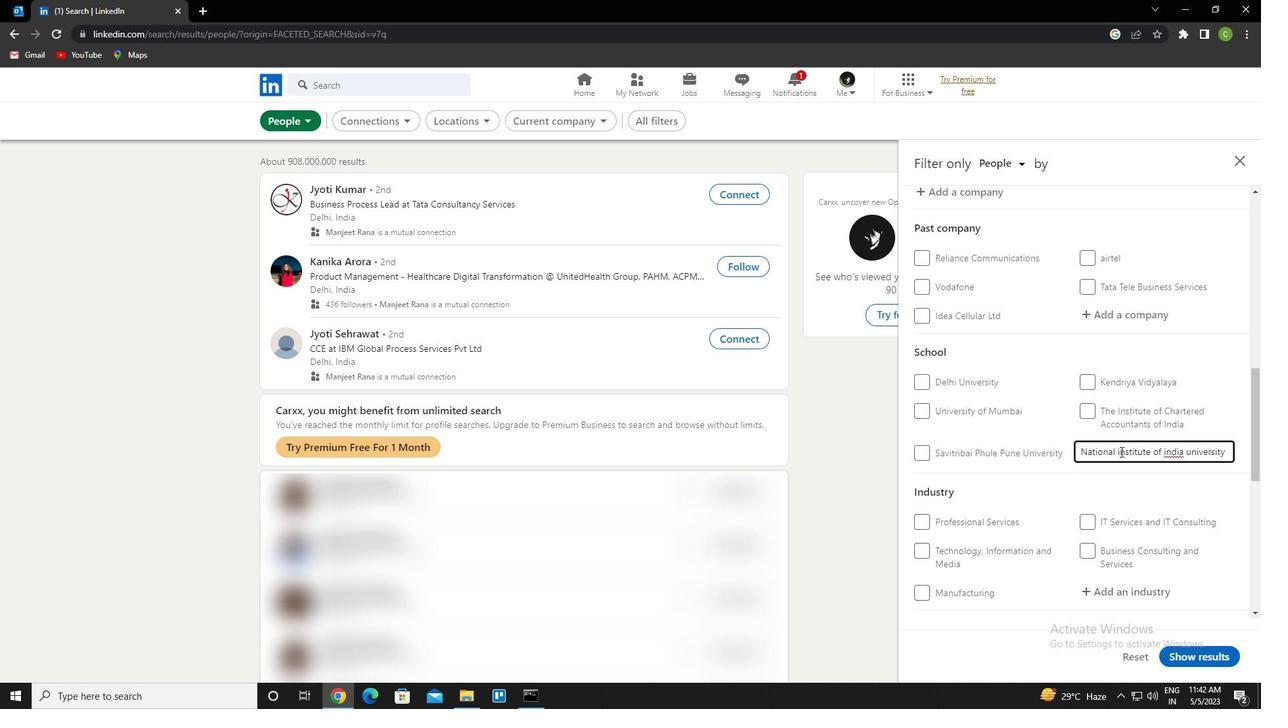 
Action: Mouse moved to (1142, 454)
Screenshot: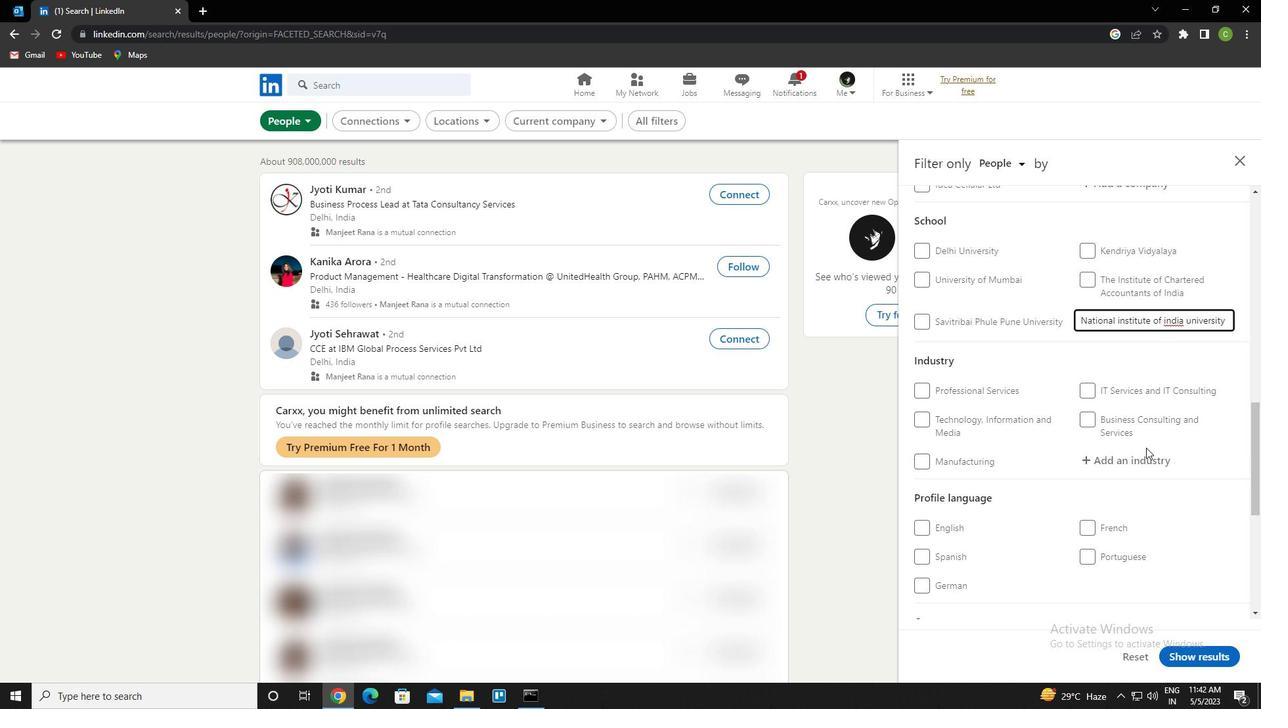 
Action: Mouse pressed left at (1142, 454)
Screenshot: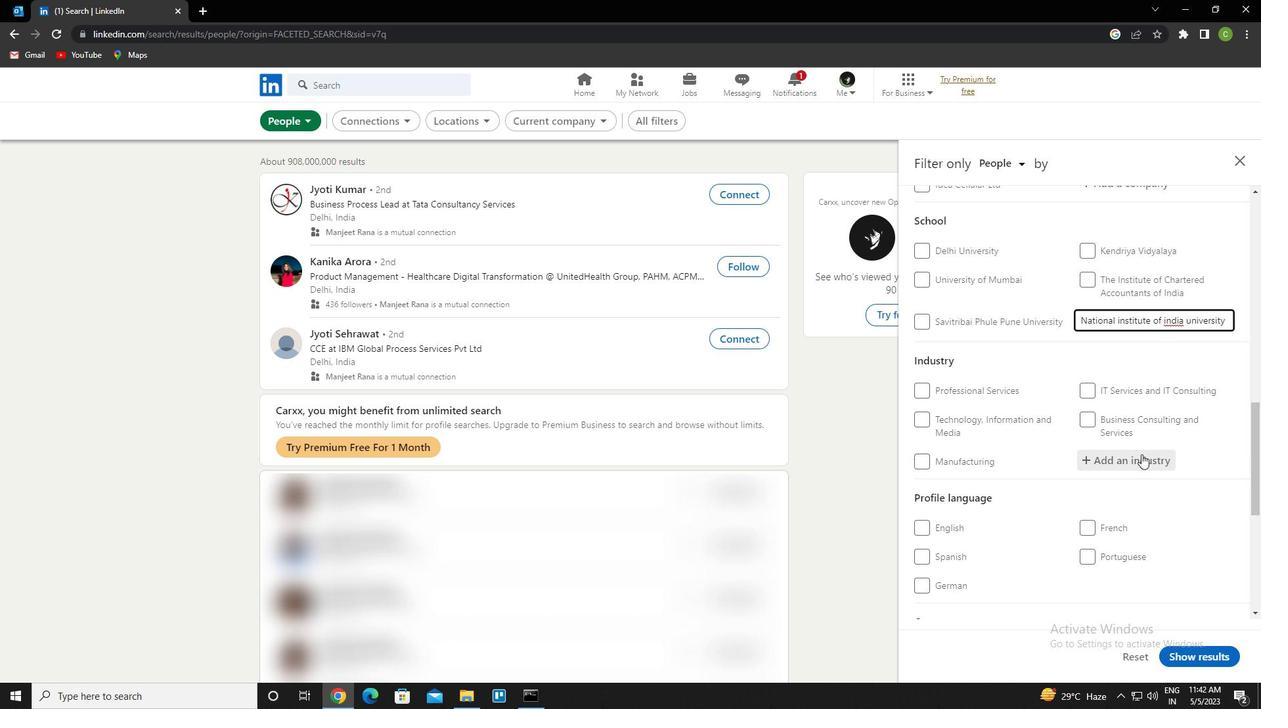 
Action: Key pressed <Key.caps_lock>p<Key.caps_lock>ublic<Key.space>health<Key.down><Key.enter>
Screenshot: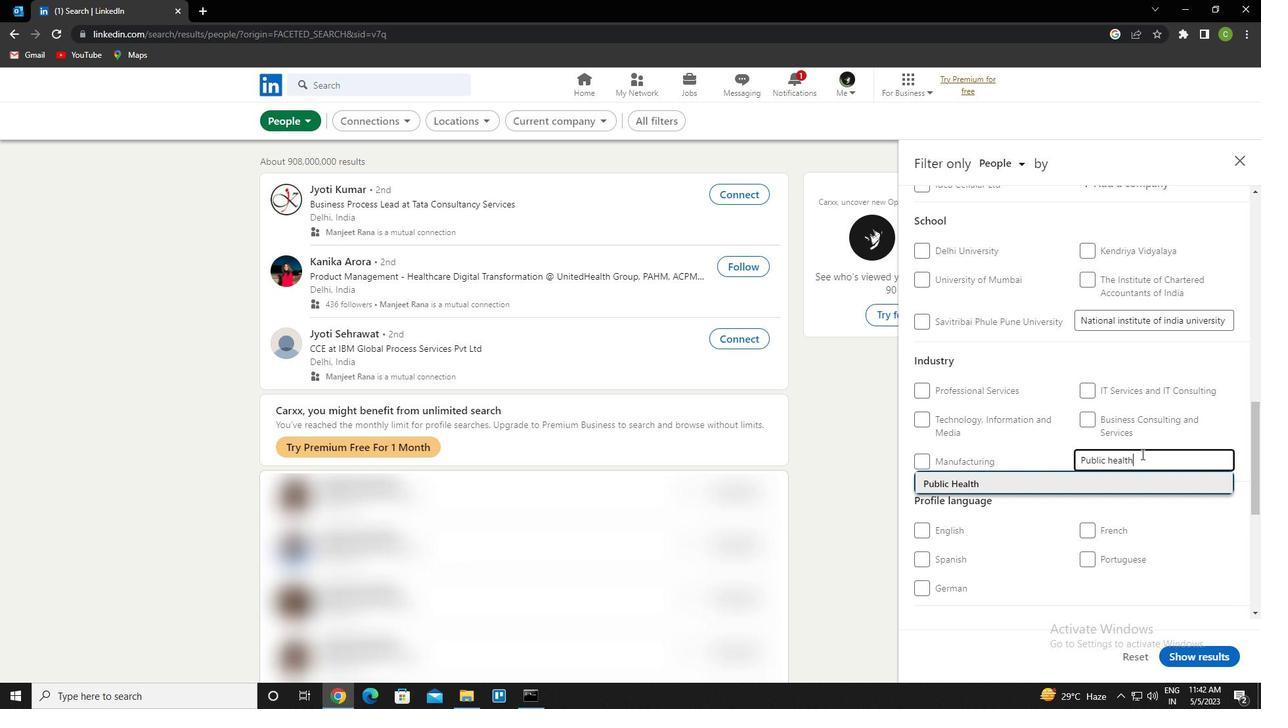 
Action: Mouse scrolled (1142, 454) with delta (0, 0)
Screenshot: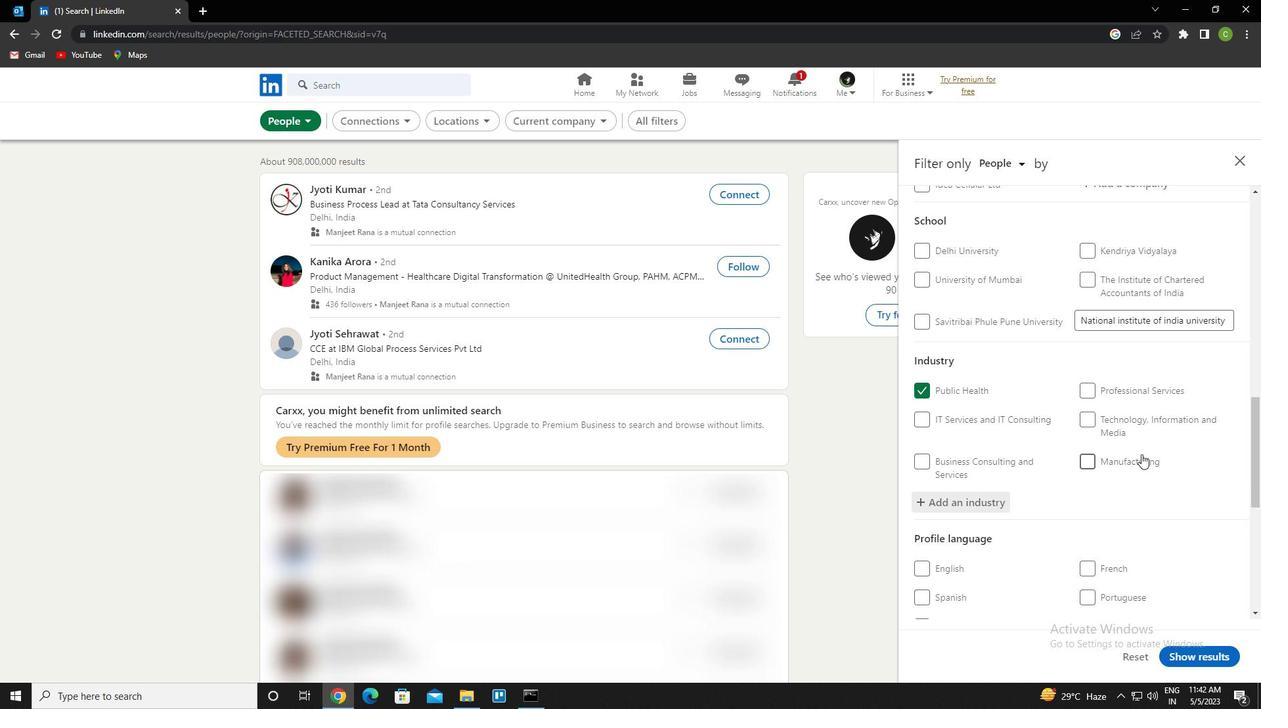 
Action: Mouse scrolled (1142, 454) with delta (0, 0)
Screenshot: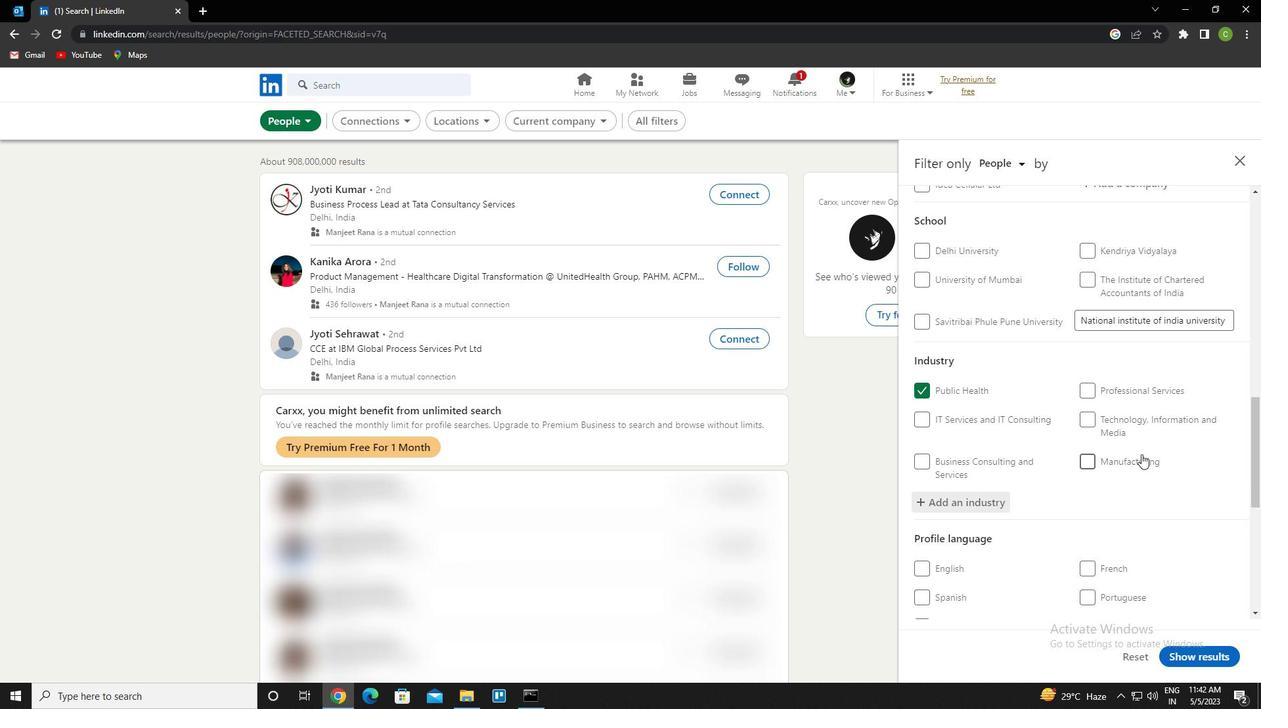 
Action: Mouse scrolled (1142, 454) with delta (0, 0)
Screenshot: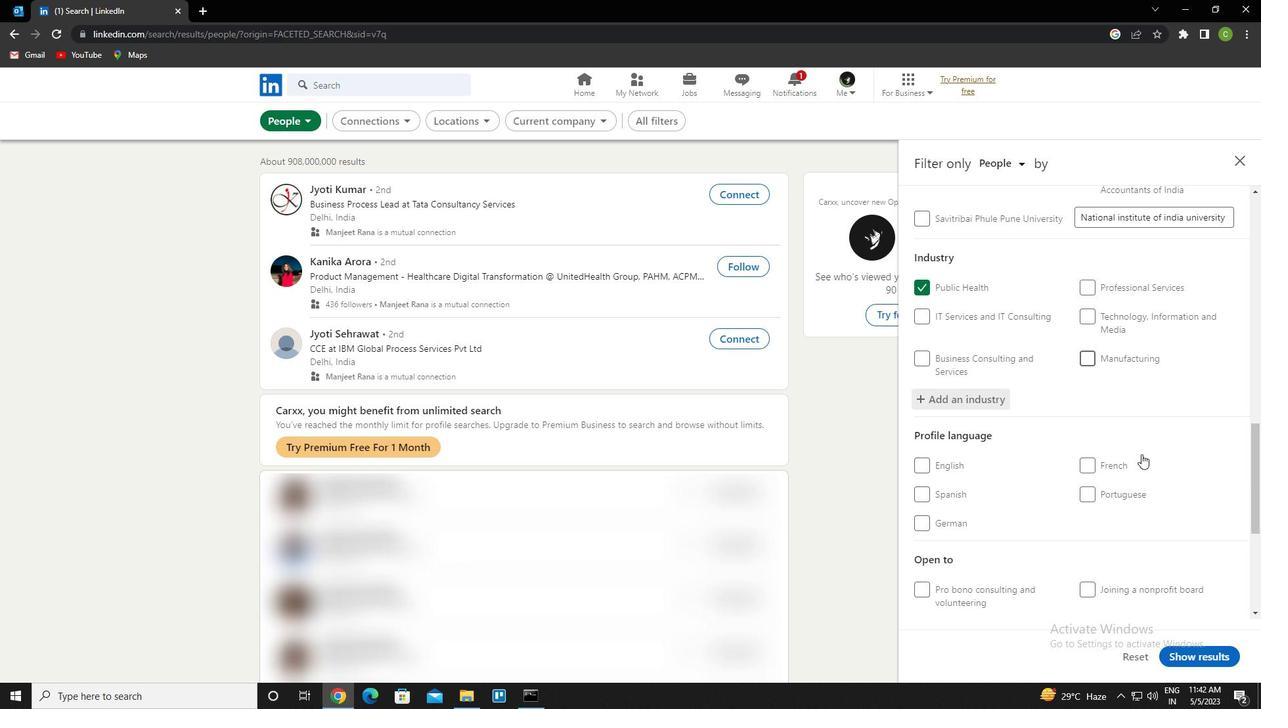 
Action: Mouse moved to (1138, 458)
Screenshot: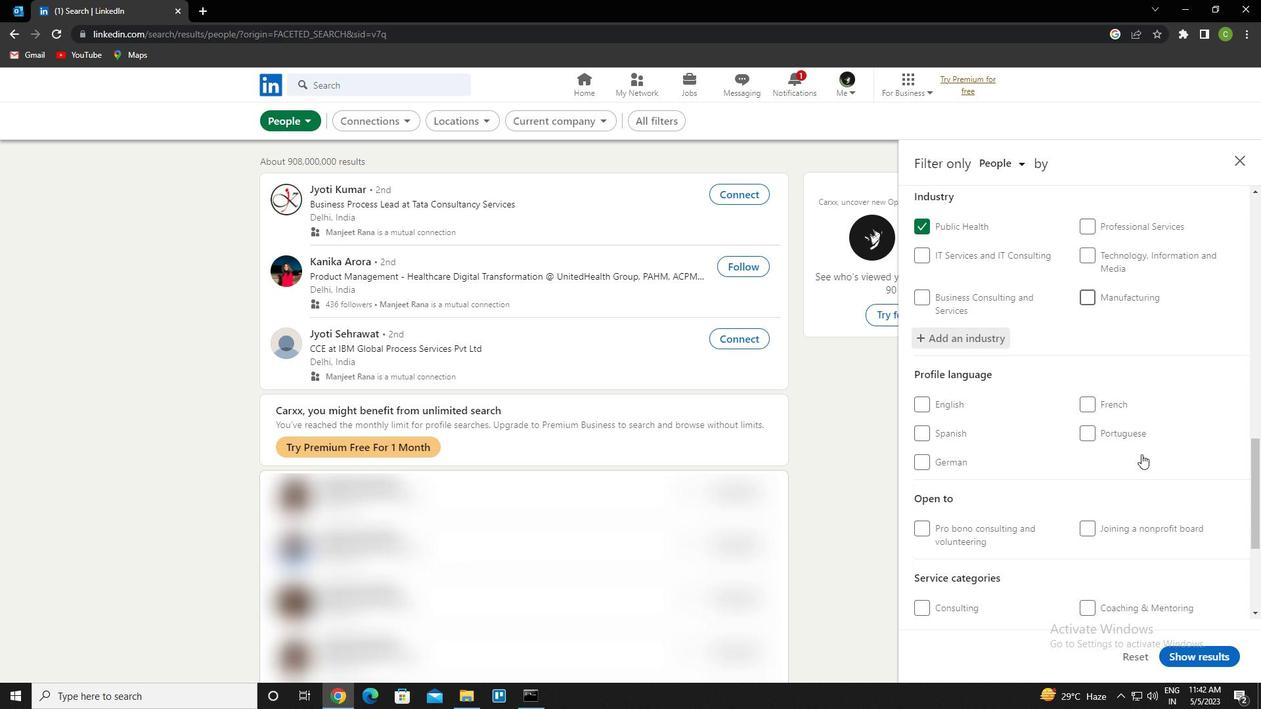 
Action: Mouse scrolled (1138, 457) with delta (0, 0)
Screenshot: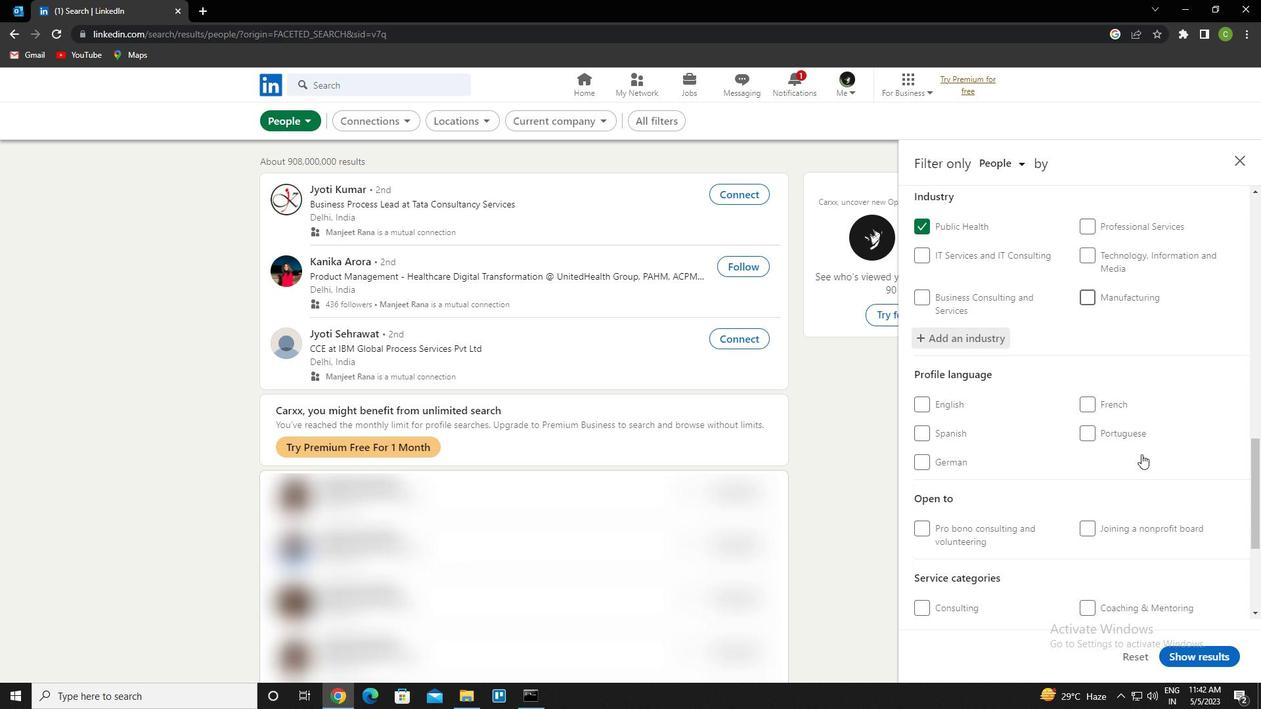 
Action: Mouse moved to (1105, 494)
Screenshot: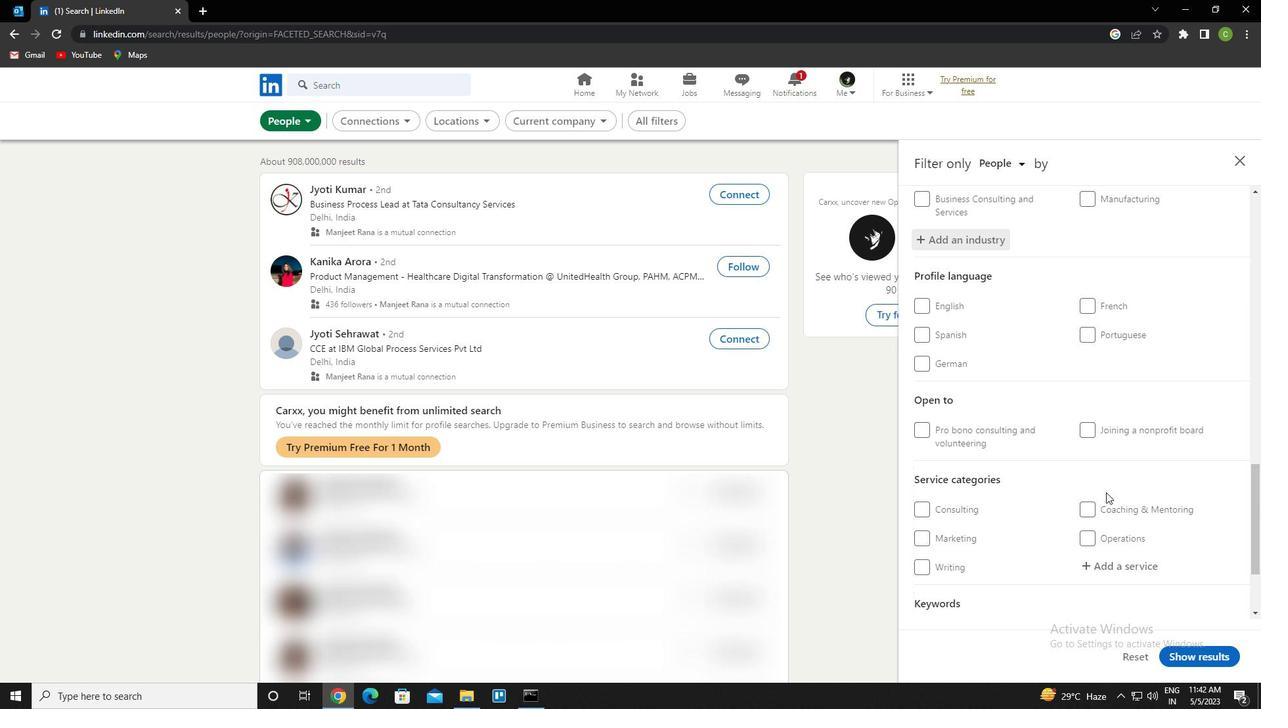 
Action: Mouse scrolled (1105, 494) with delta (0, 0)
Screenshot: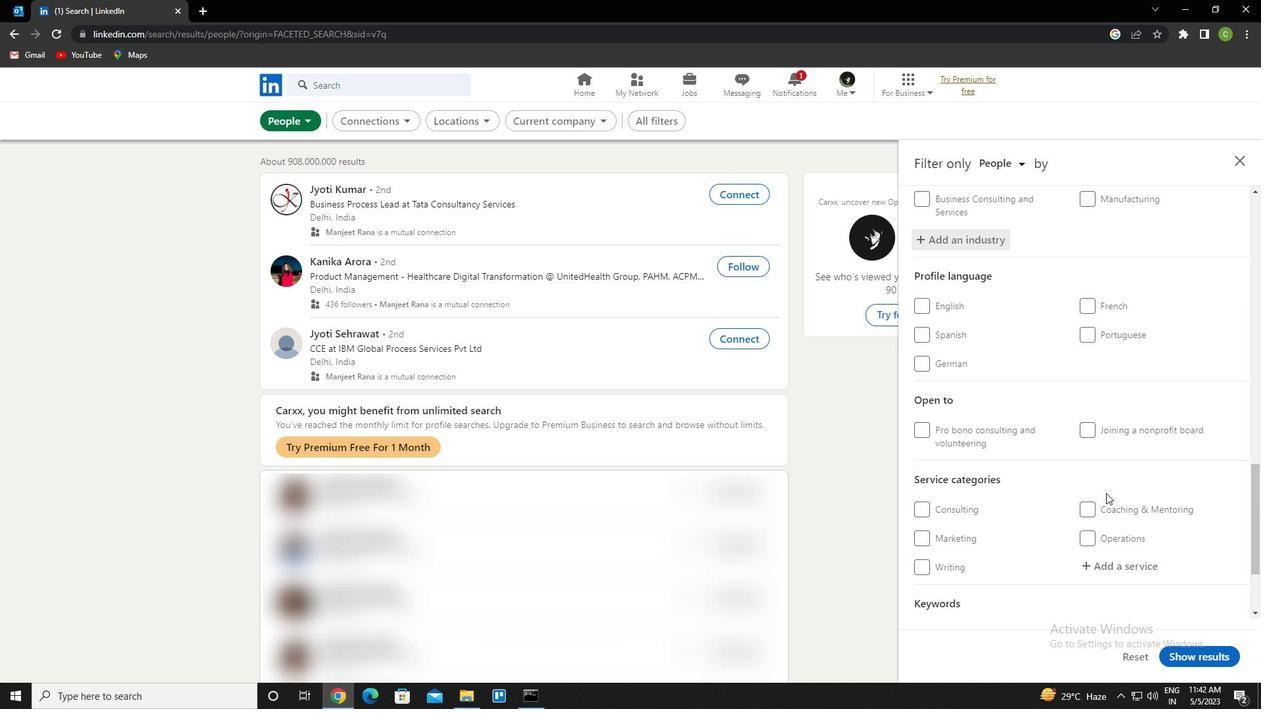 
Action: Mouse moved to (1104, 494)
Screenshot: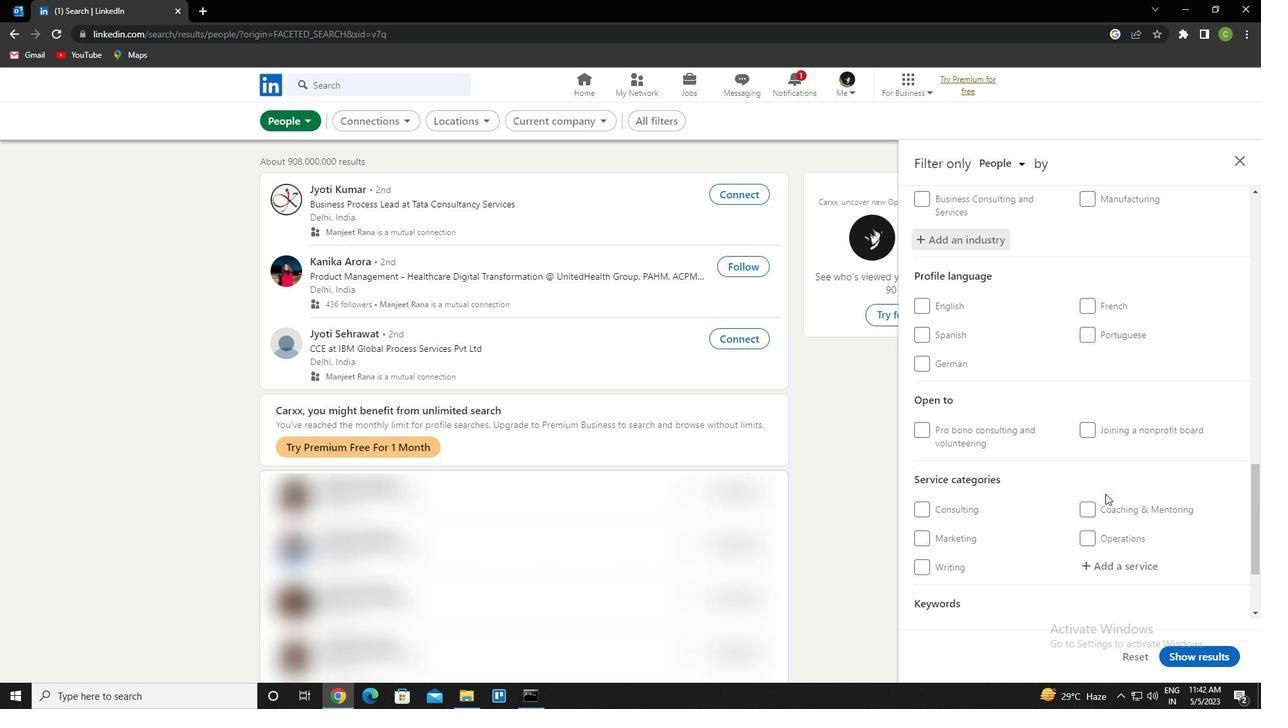 
Action: Mouse scrolled (1104, 493) with delta (0, 0)
Screenshot: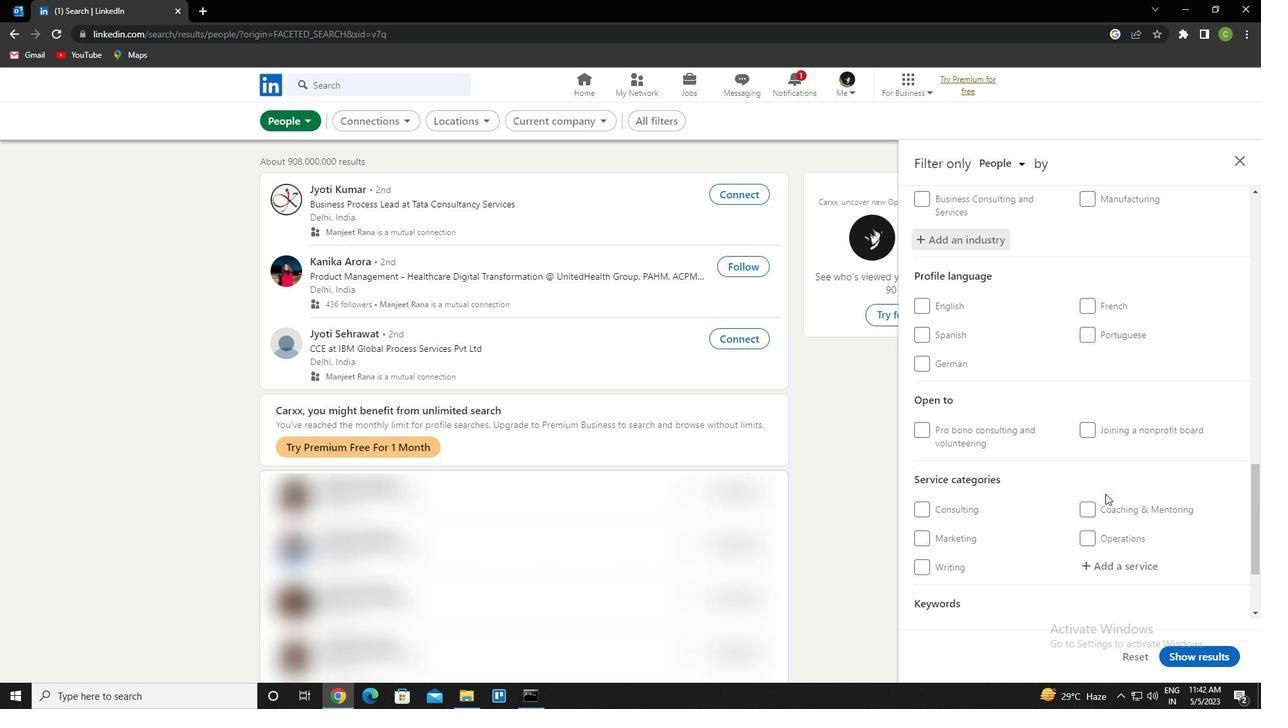 
Action: Mouse moved to (1120, 429)
Screenshot: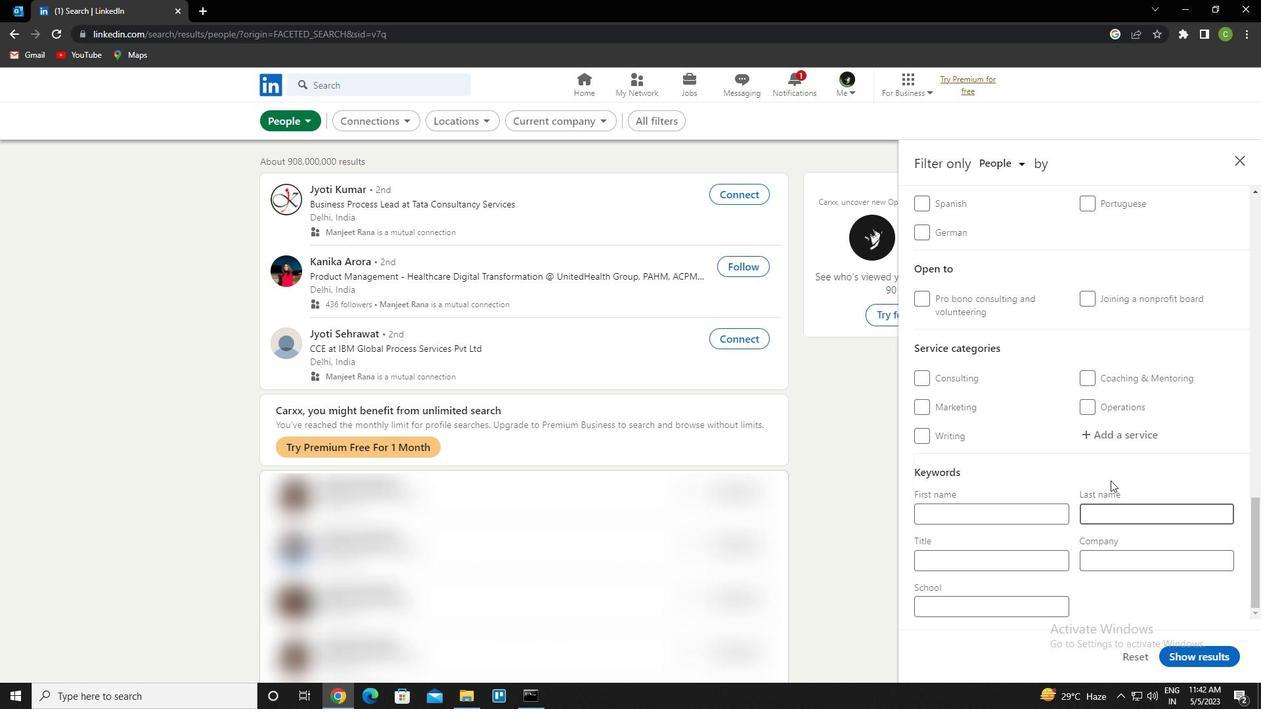 
Action: Mouse pressed left at (1120, 429)
Screenshot: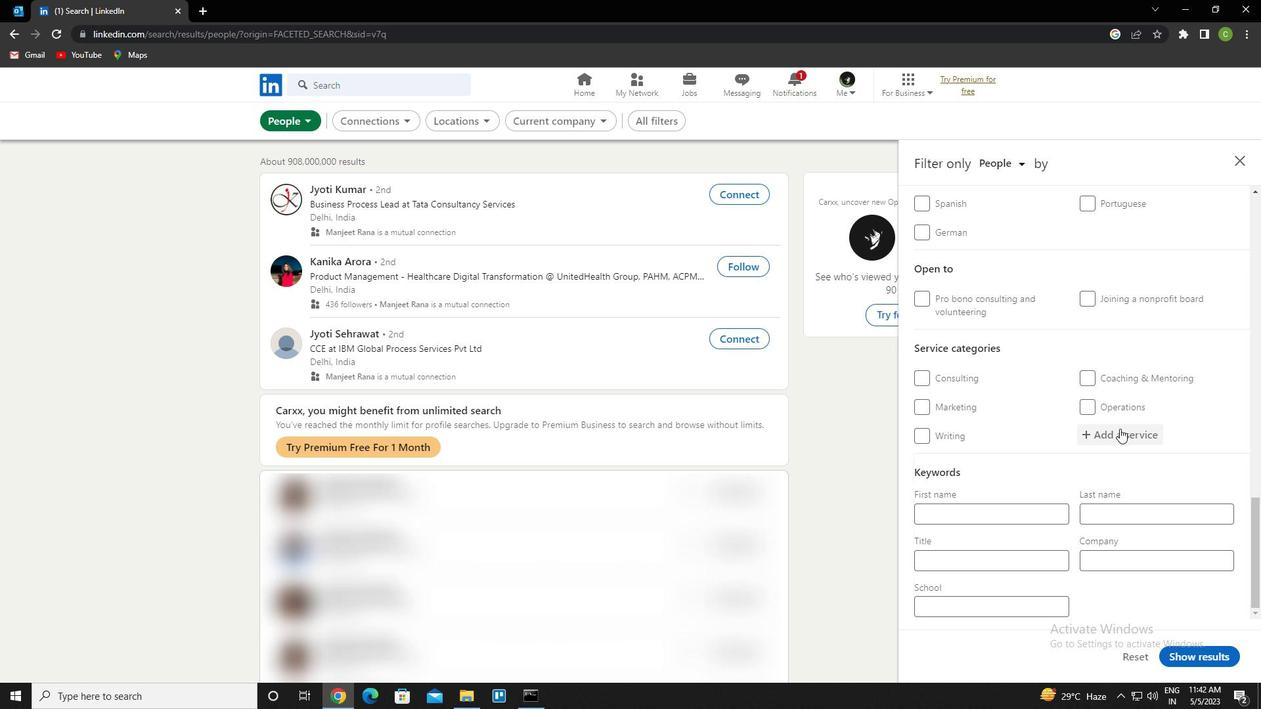 
Action: Mouse moved to (1126, 421)
Screenshot: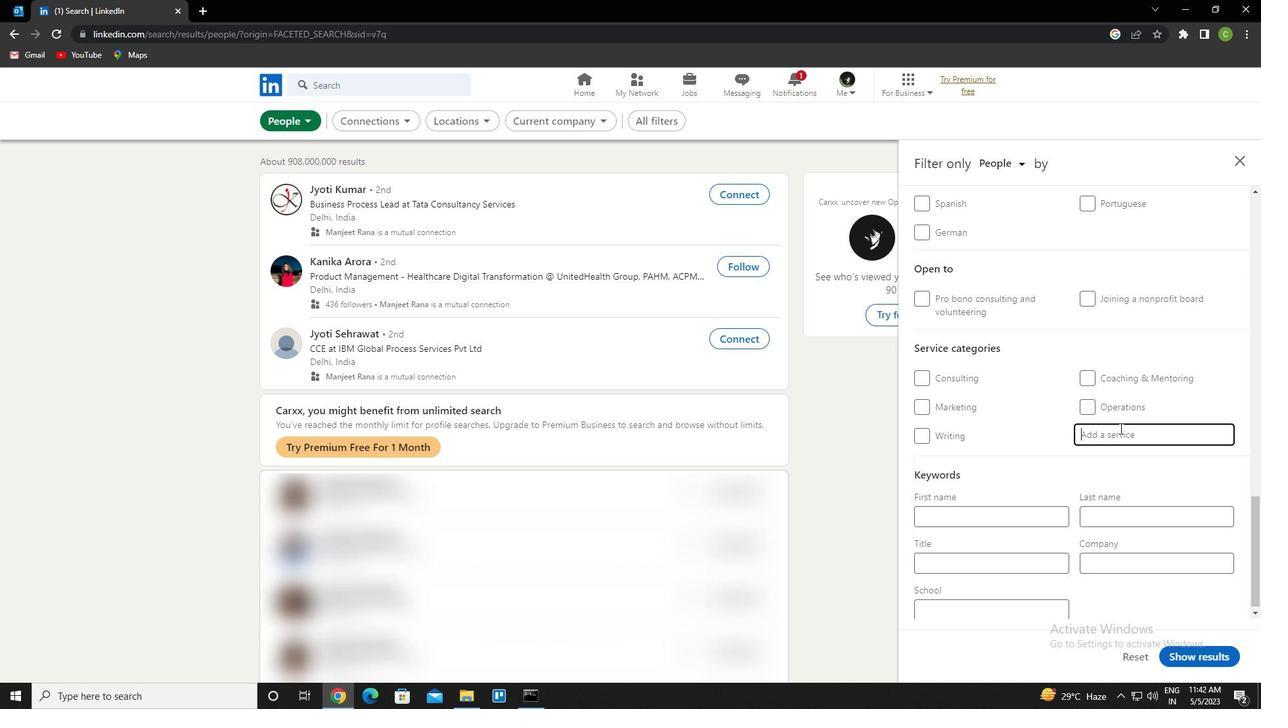 
Action: Key pressed <Key.caps_lock>a<Key.caps_lock>uto<Key.space>
Screenshot: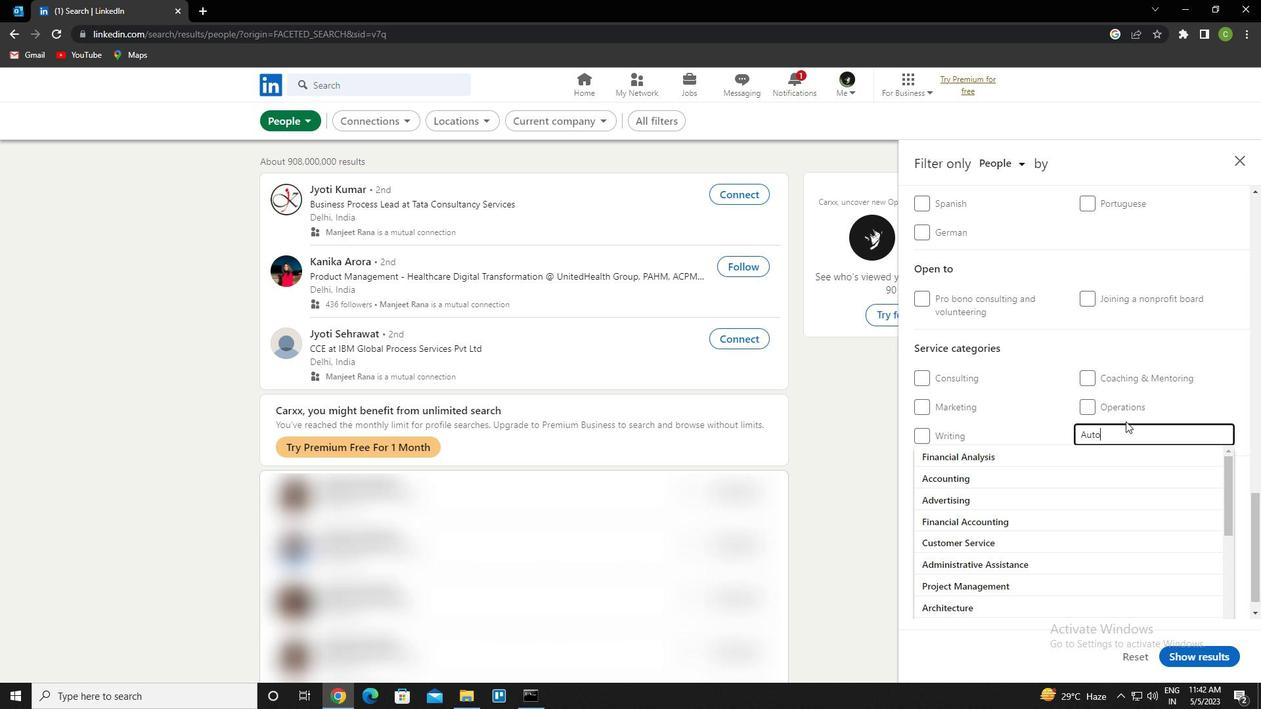 
Action: Mouse moved to (1126, 421)
Screenshot: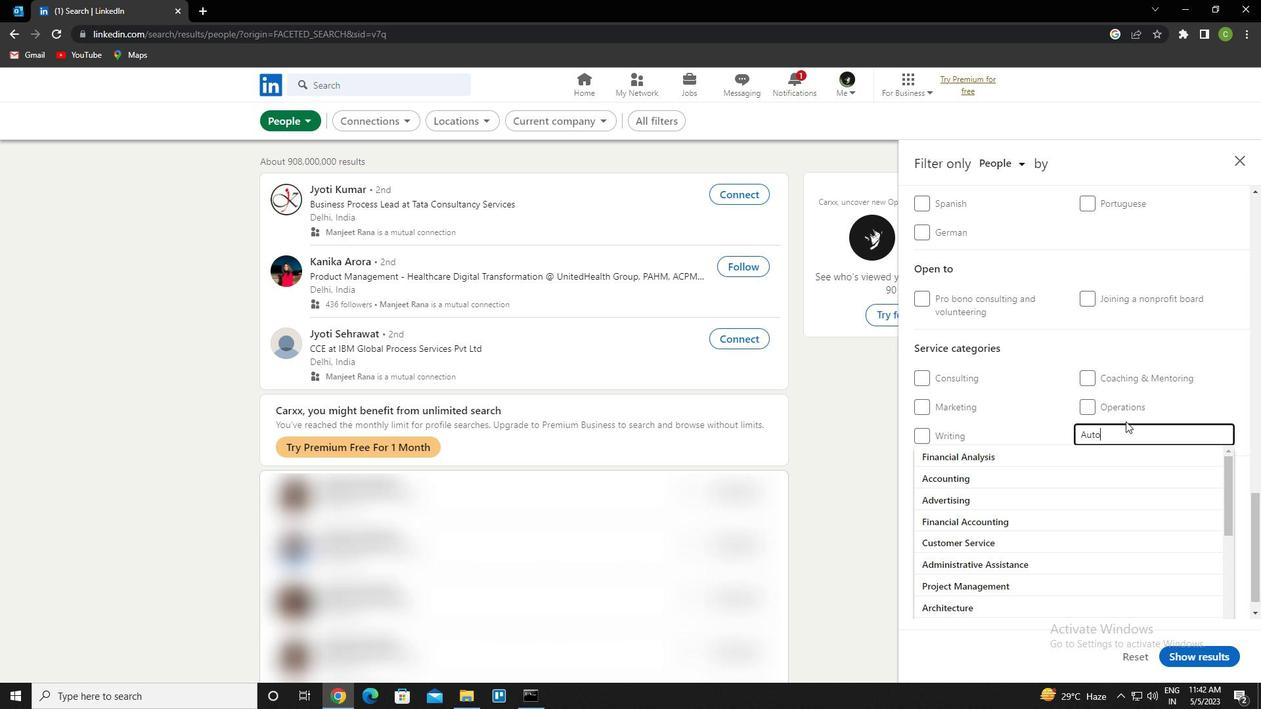 
Action: Key pressed engineering
Screenshot: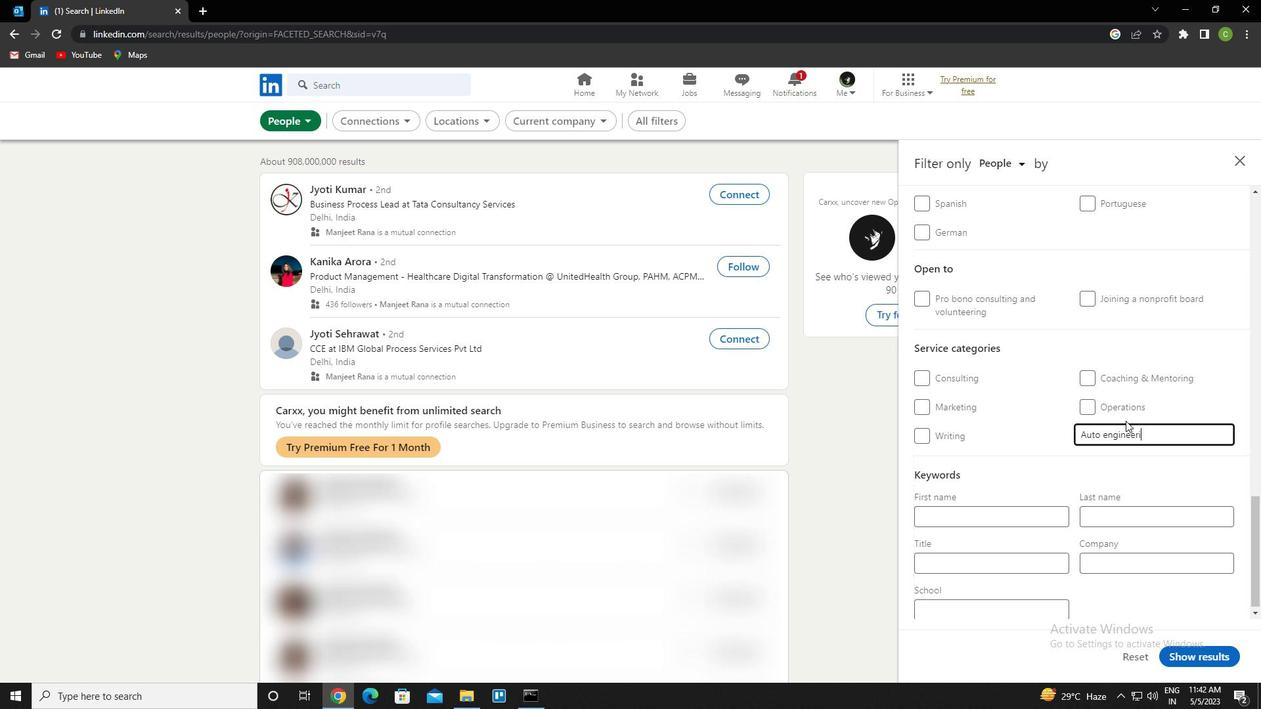 
Action: Mouse scrolled (1126, 420) with delta (0, 0)
Screenshot: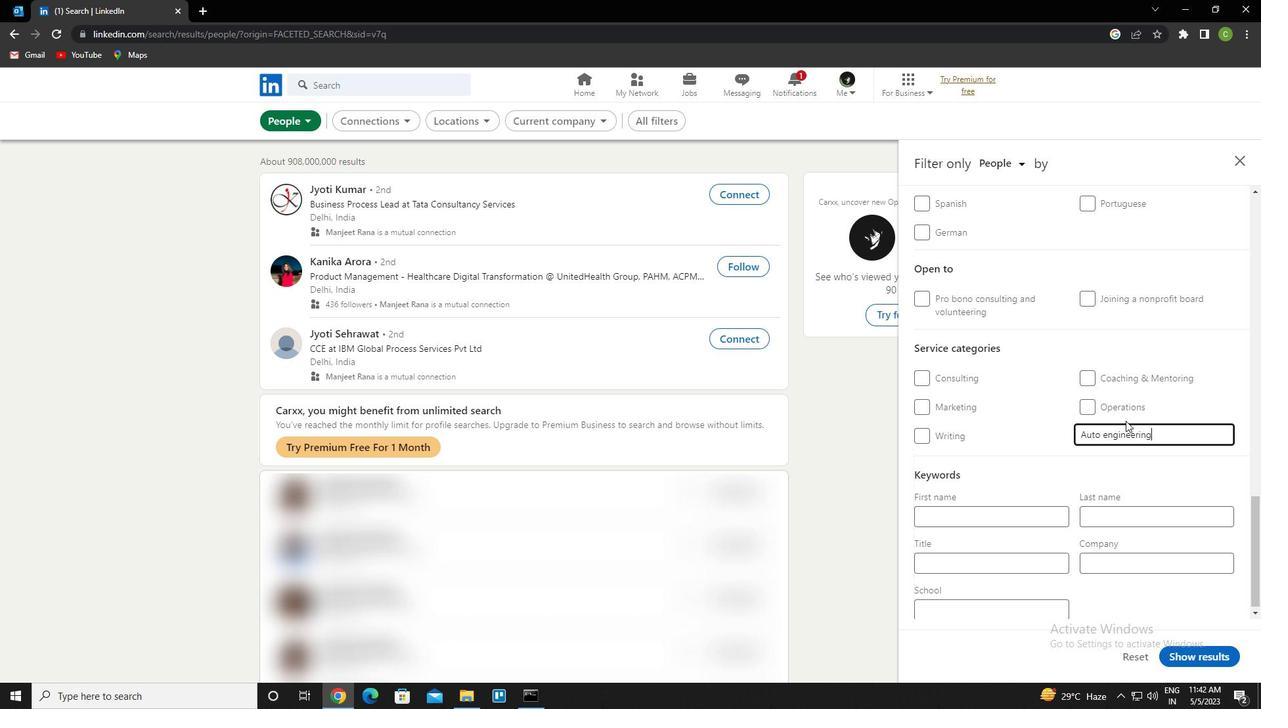 
Action: Mouse scrolled (1126, 420) with delta (0, 0)
Screenshot: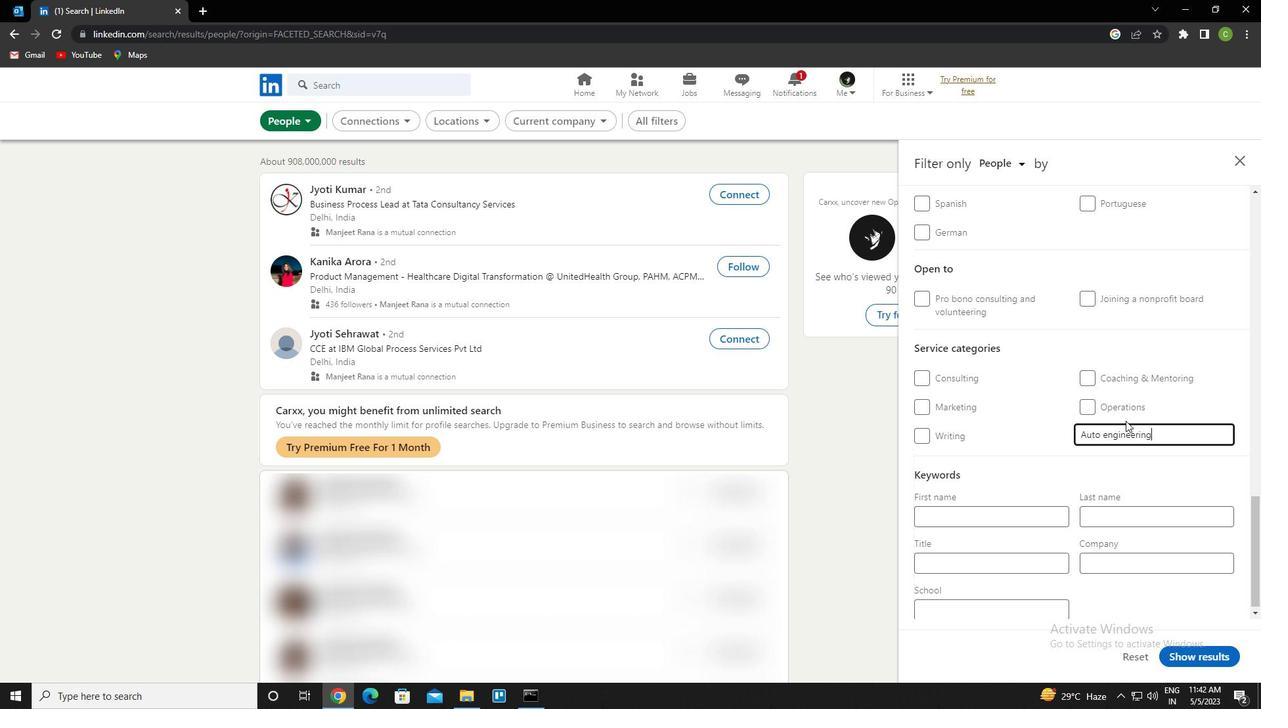 
Action: Mouse scrolled (1126, 420) with delta (0, 0)
Screenshot: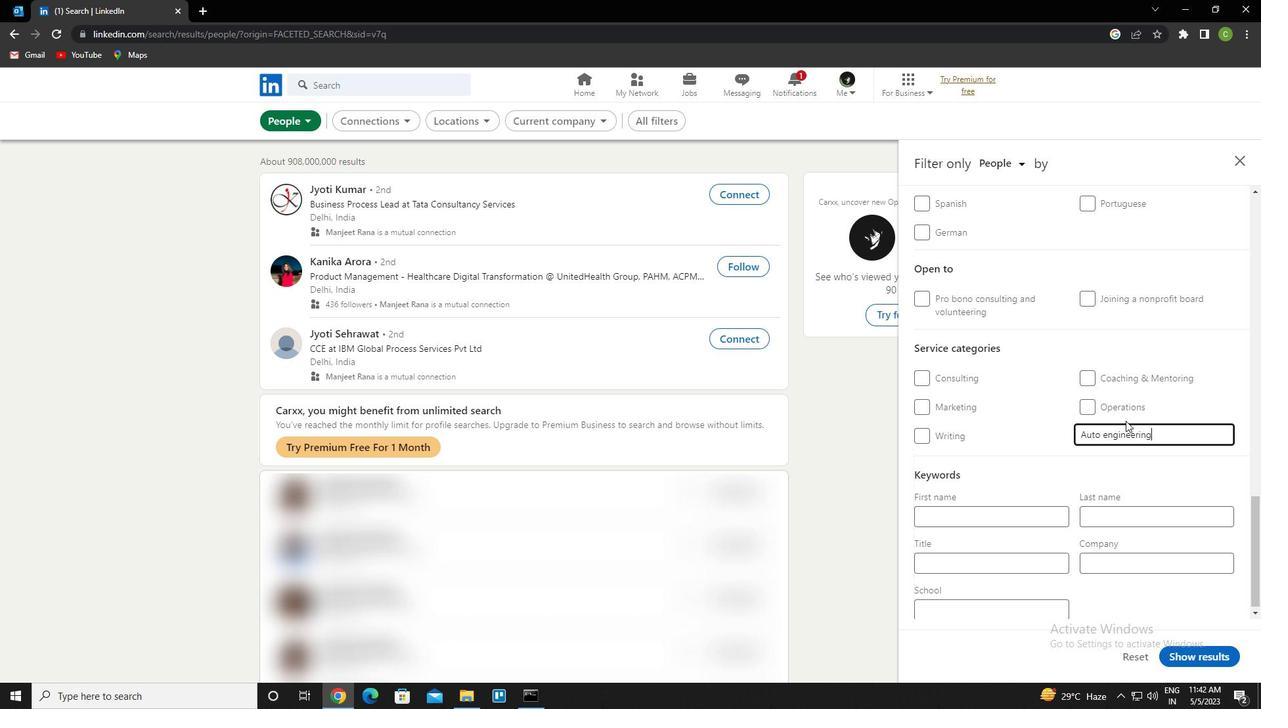 
Action: Mouse moved to (968, 564)
Screenshot: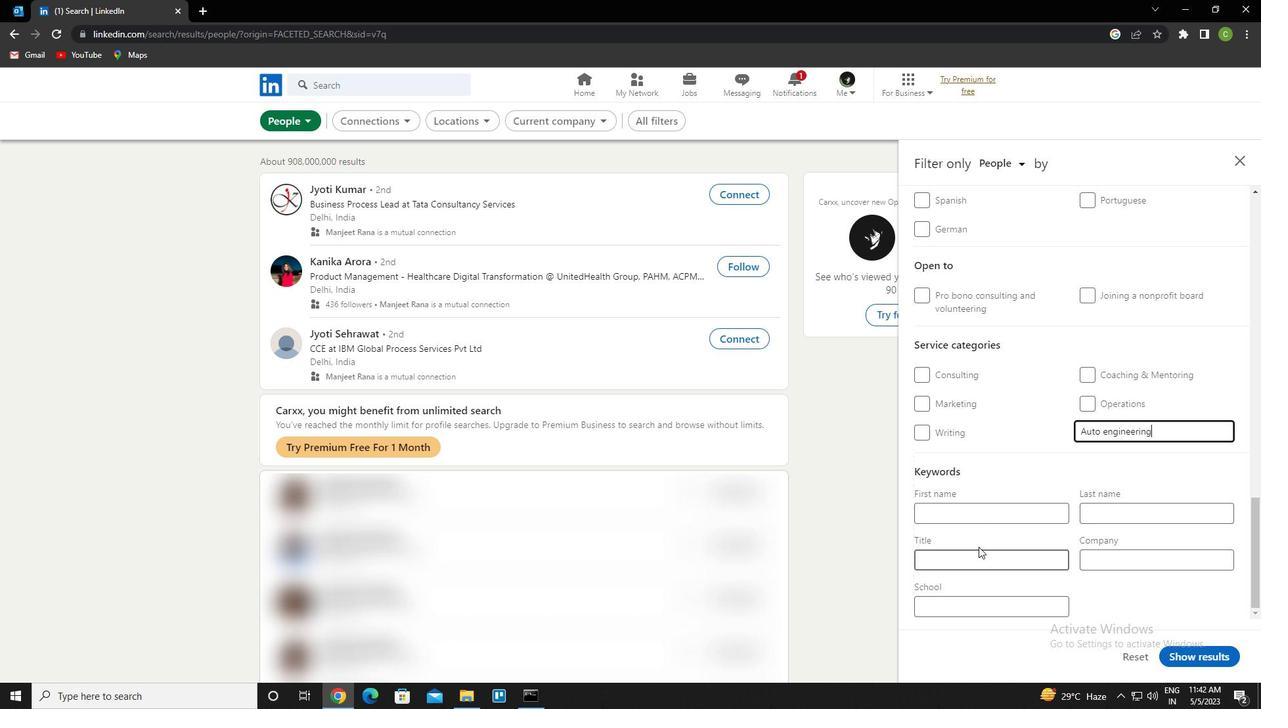 
Action: Mouse pressed left at (968, 564)
Screenshot: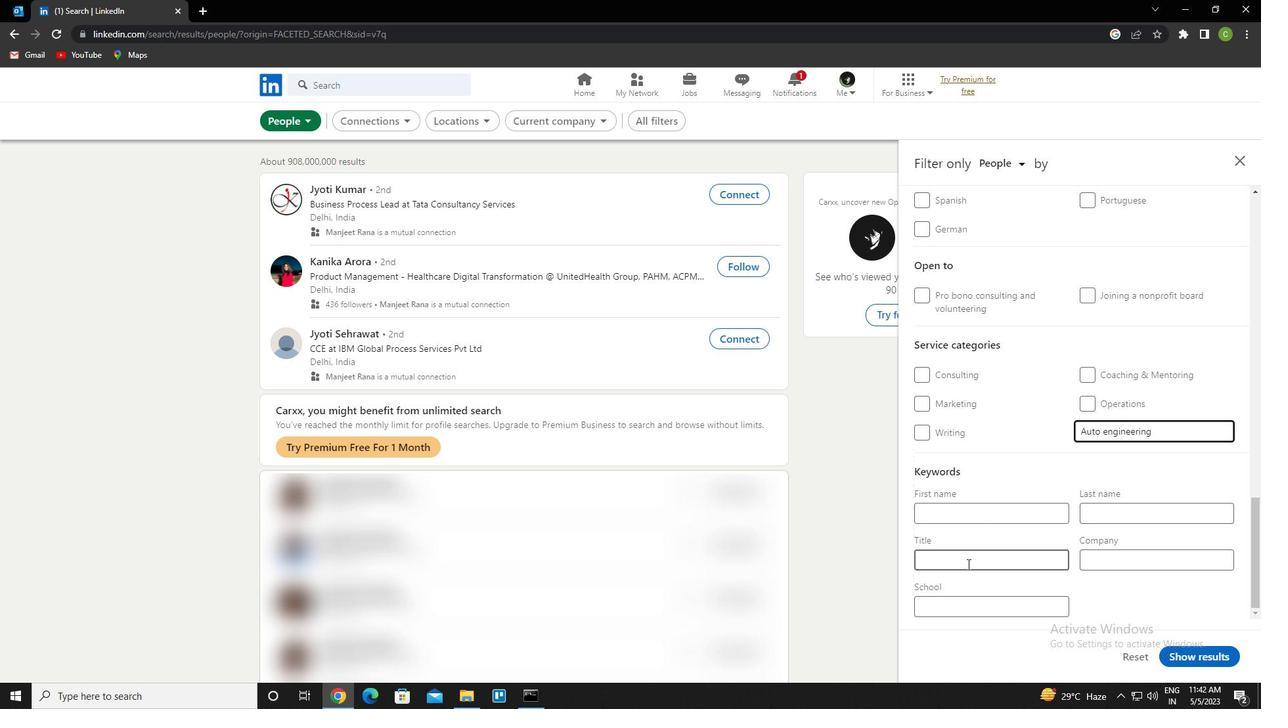 
Action: Mouse moved to (971, 561)
Screenshot: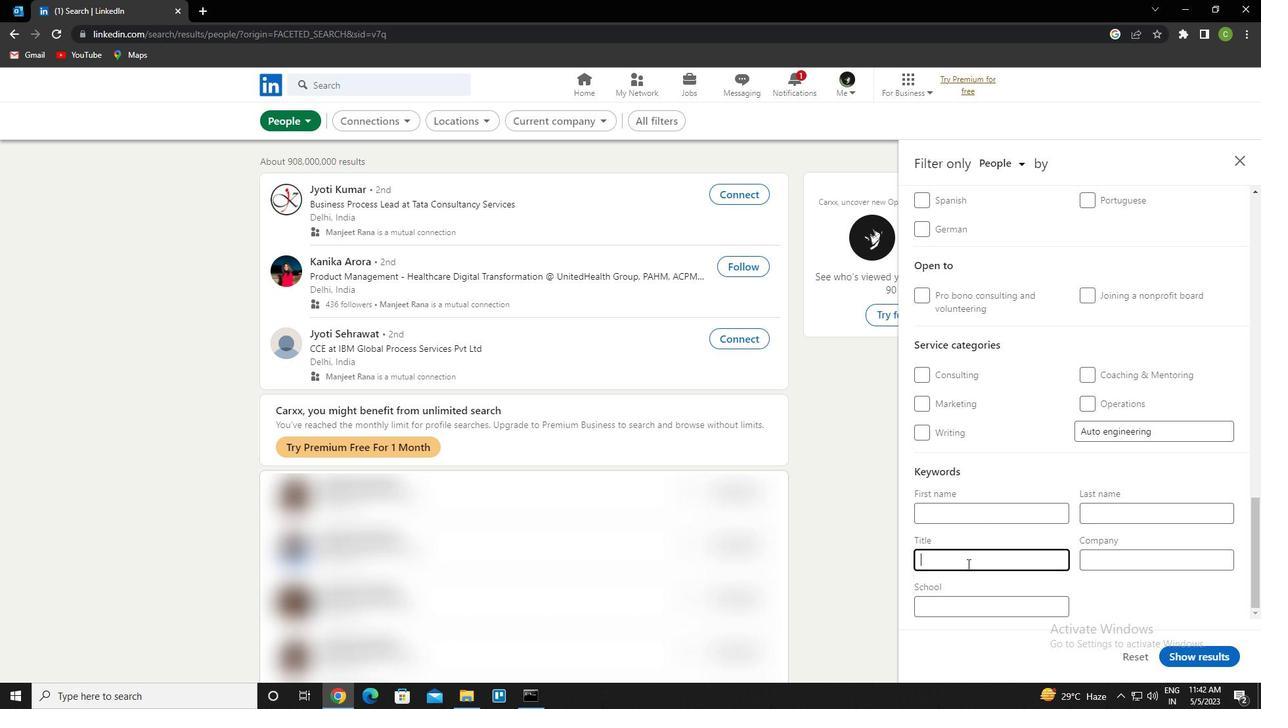 
Action: Key pressed <Key.caps_lock>
Screenshot: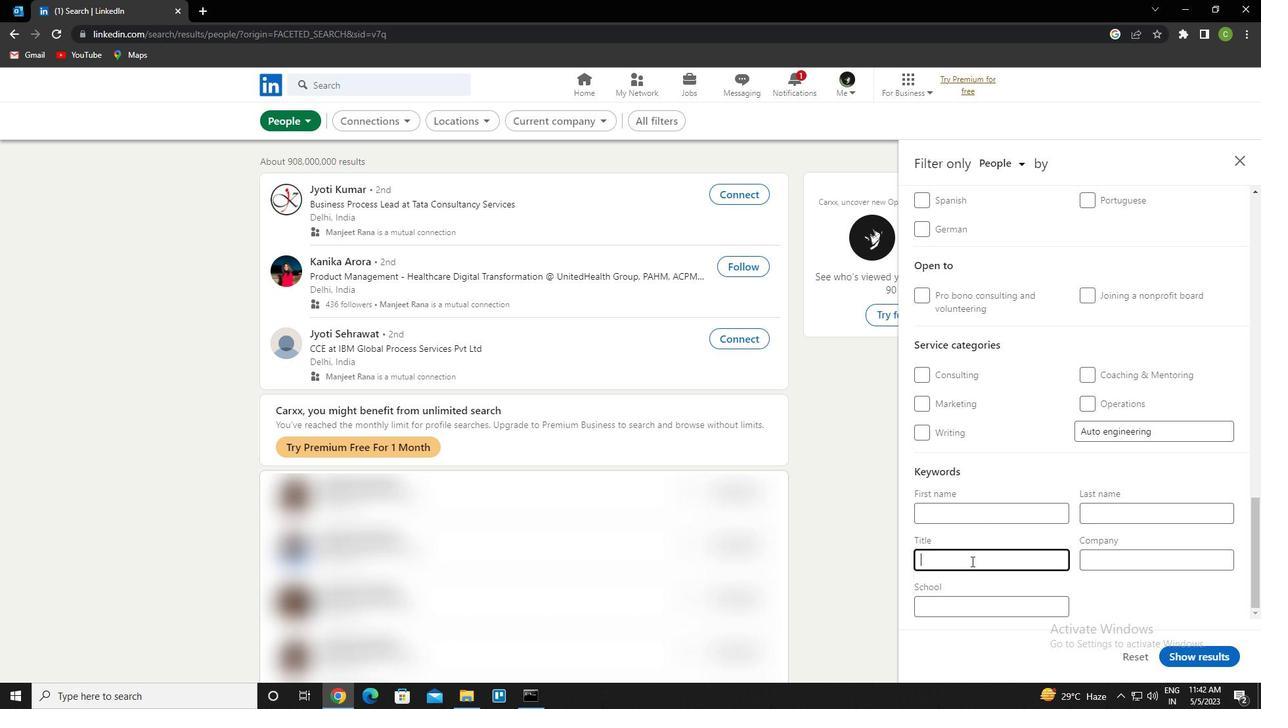 
Action: Mouse moved to (972, 561)
Screenshot: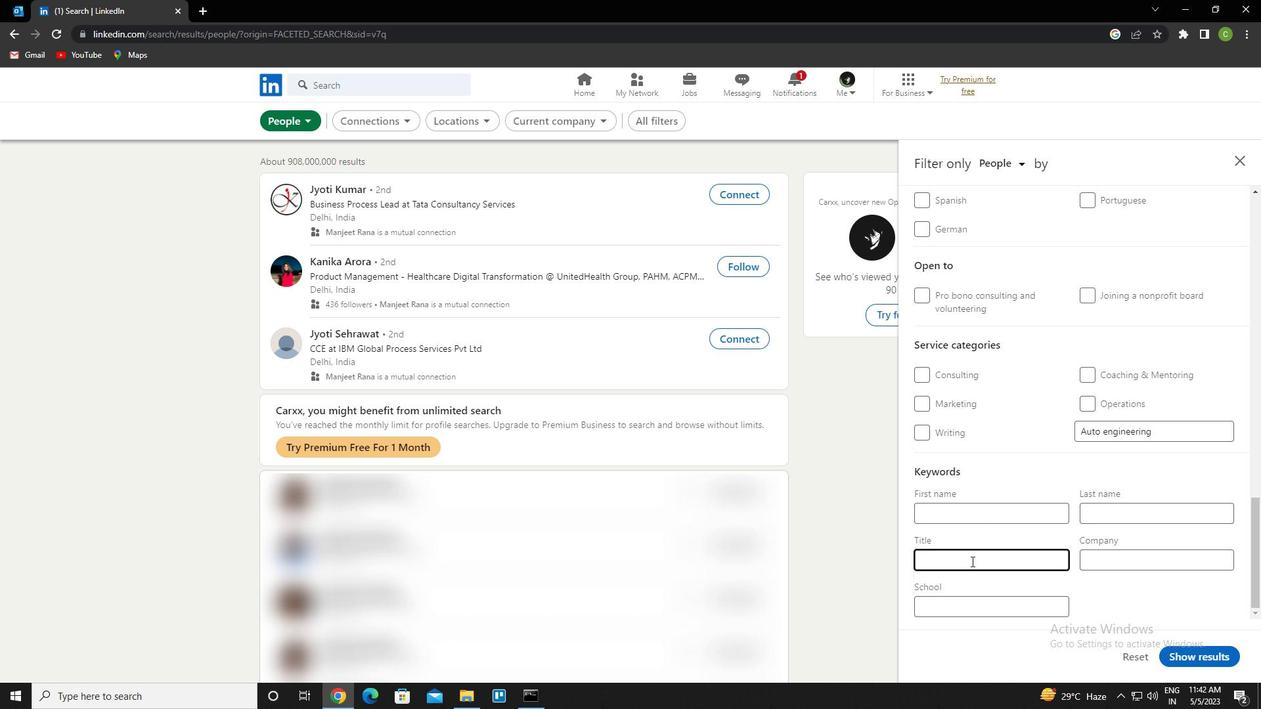 
Action: Key pressed w<Key.caps_lock>ait<Key.space><Key.caps_lock>s<Key.caps_lock>tagg<Key.space><Key.caps_lock>m<Key.caps_lock>anager
Screenshot: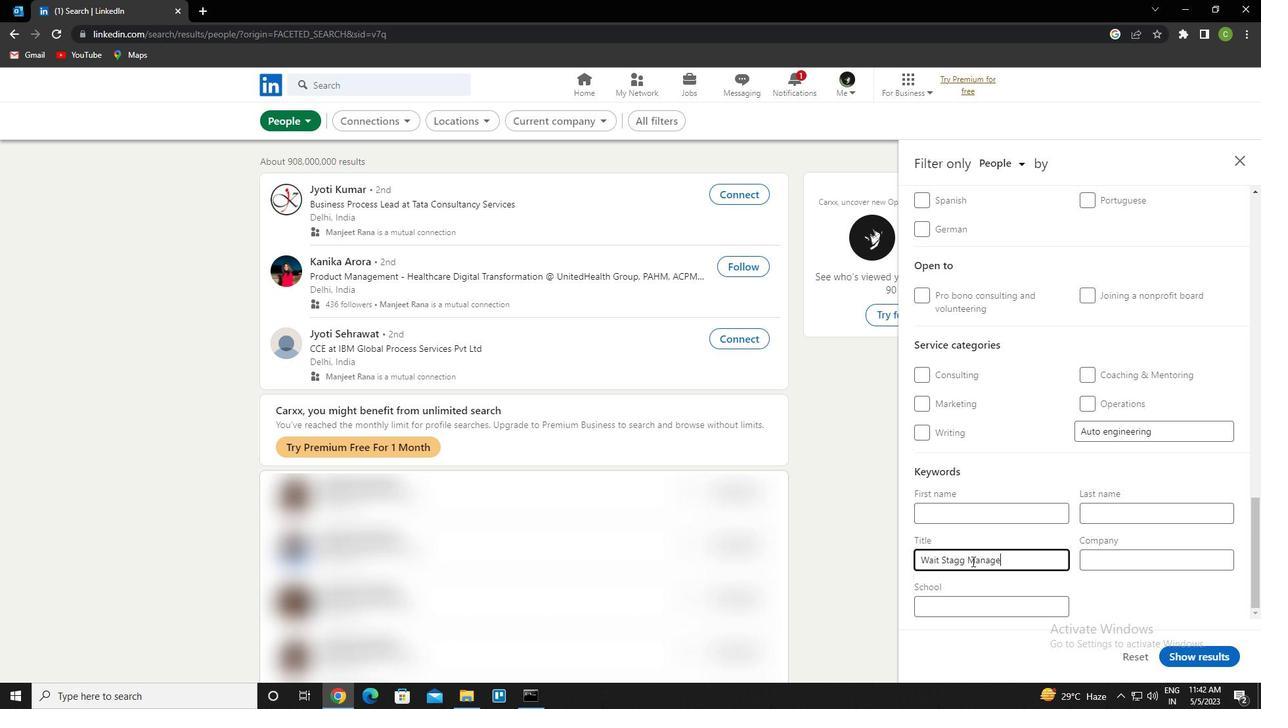 
Action: Mouse moved to (968, 567)
Screenshot: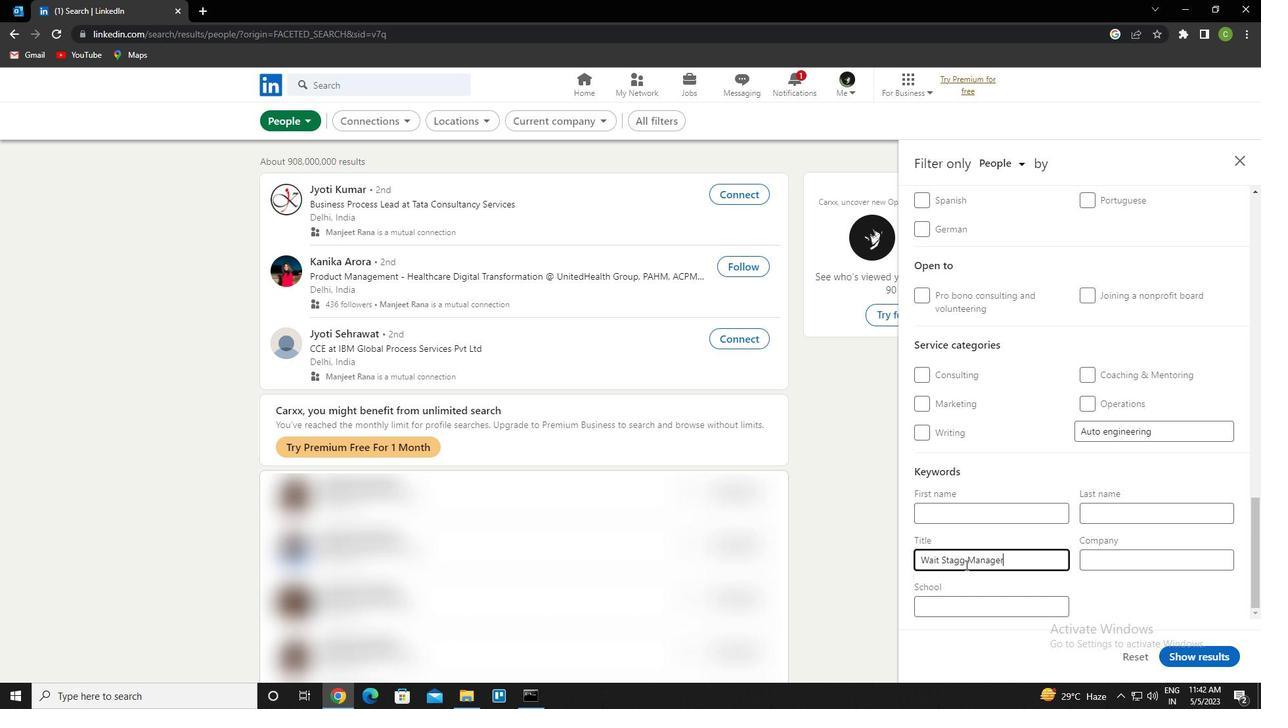 
Action: Mouse pressed left at (968, 567)
Screenshot: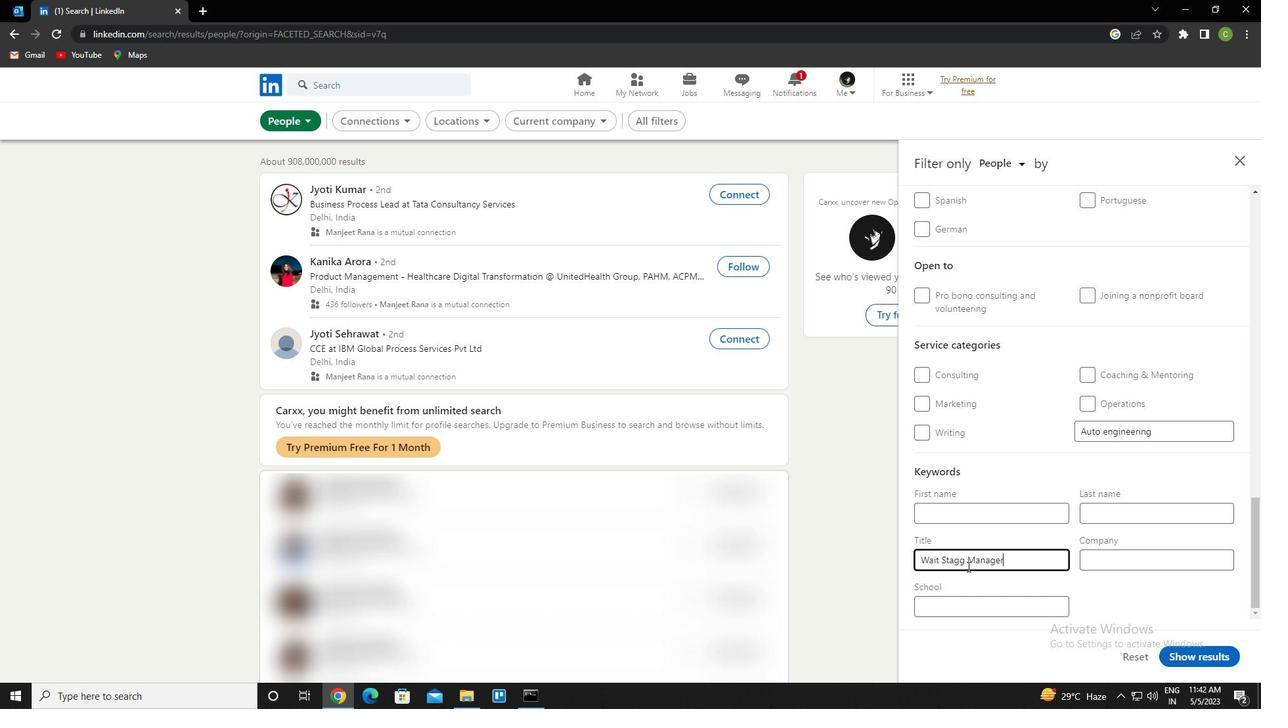 
Action: Mouse moved to (974, 550)
Screenshot: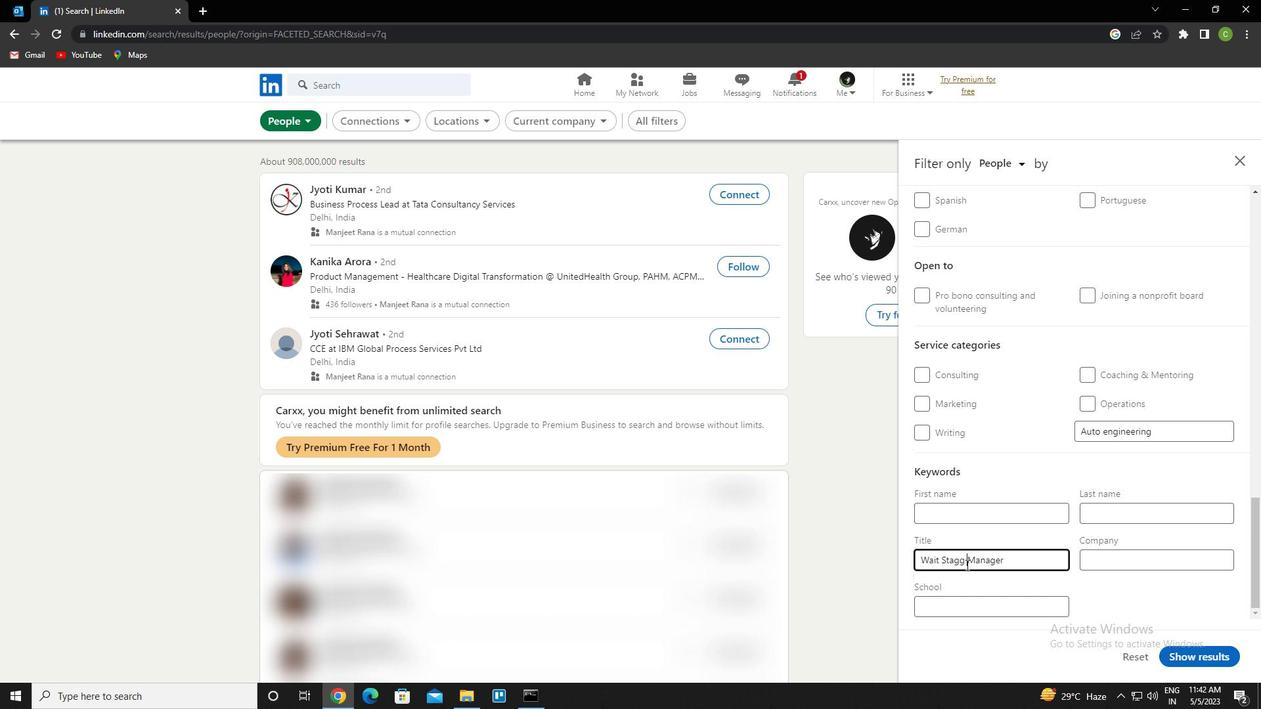 
Action: Key pressed <Key.left><Key.backspace><Key.backspace>ff
Screenshot: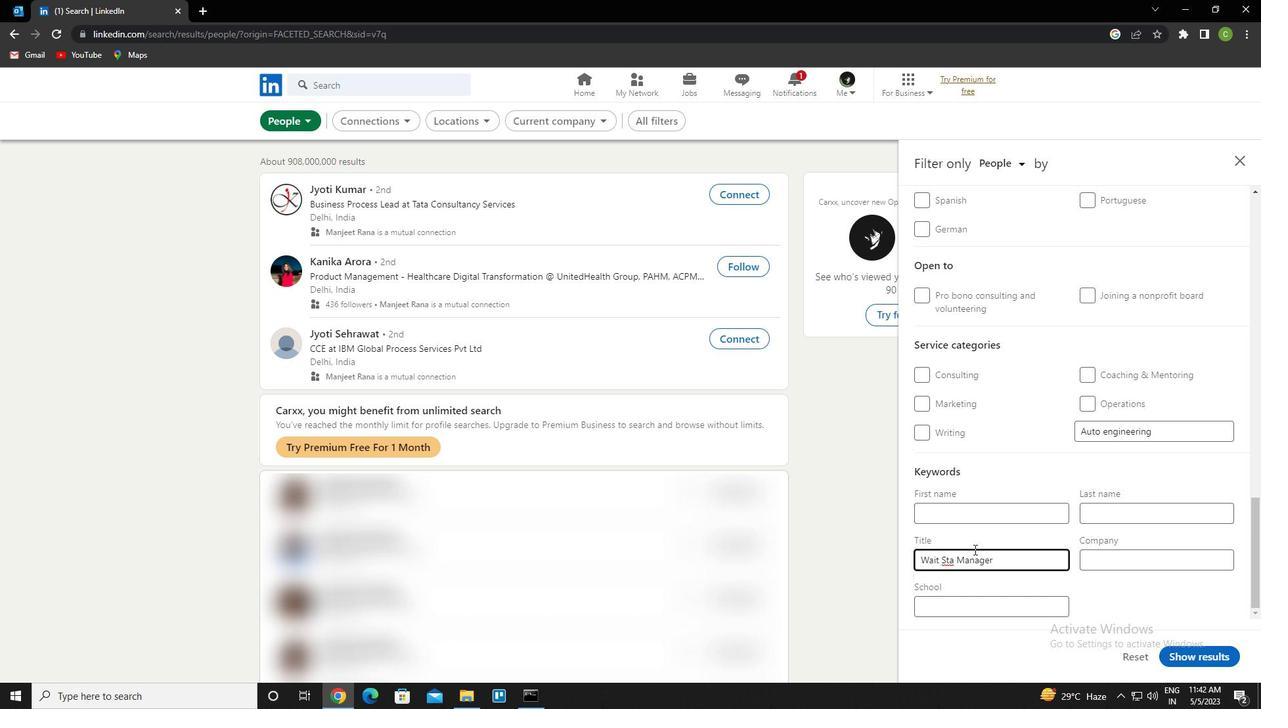 
Action: Mouse moved to (1227, 655)
Screenshot: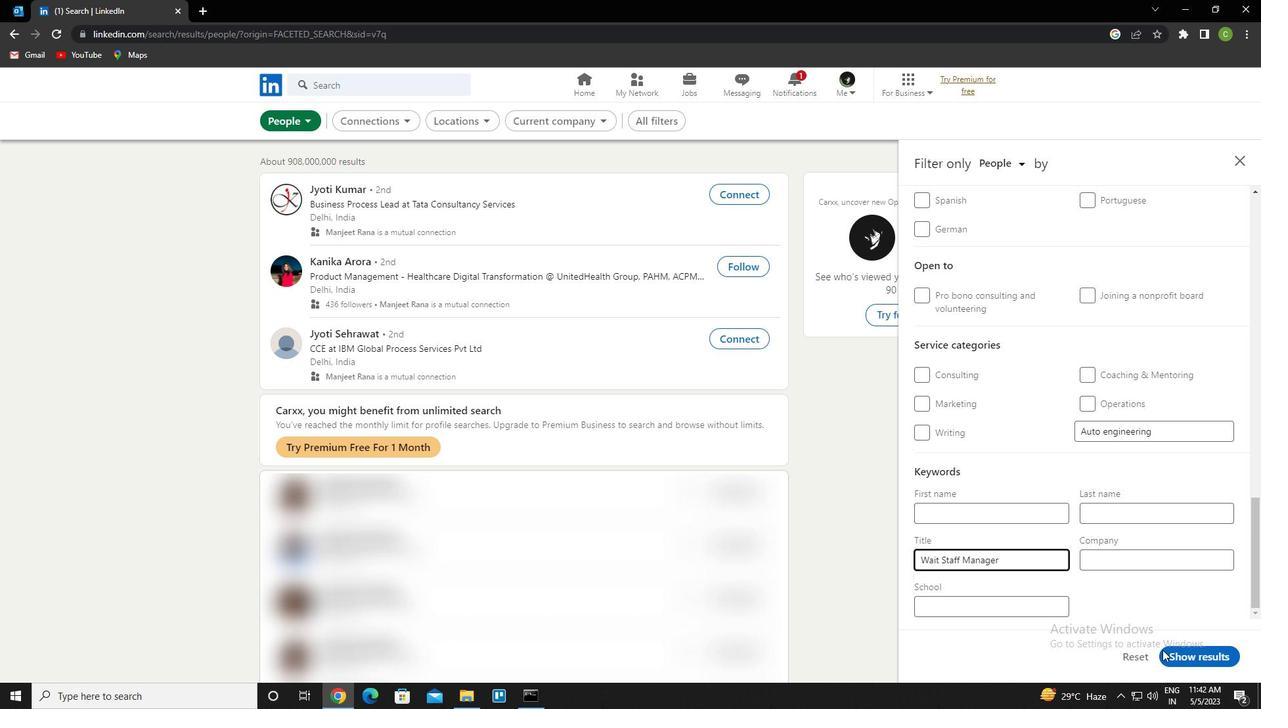 
Action: Mouse pressed left at (1227, 655)
Screenshot: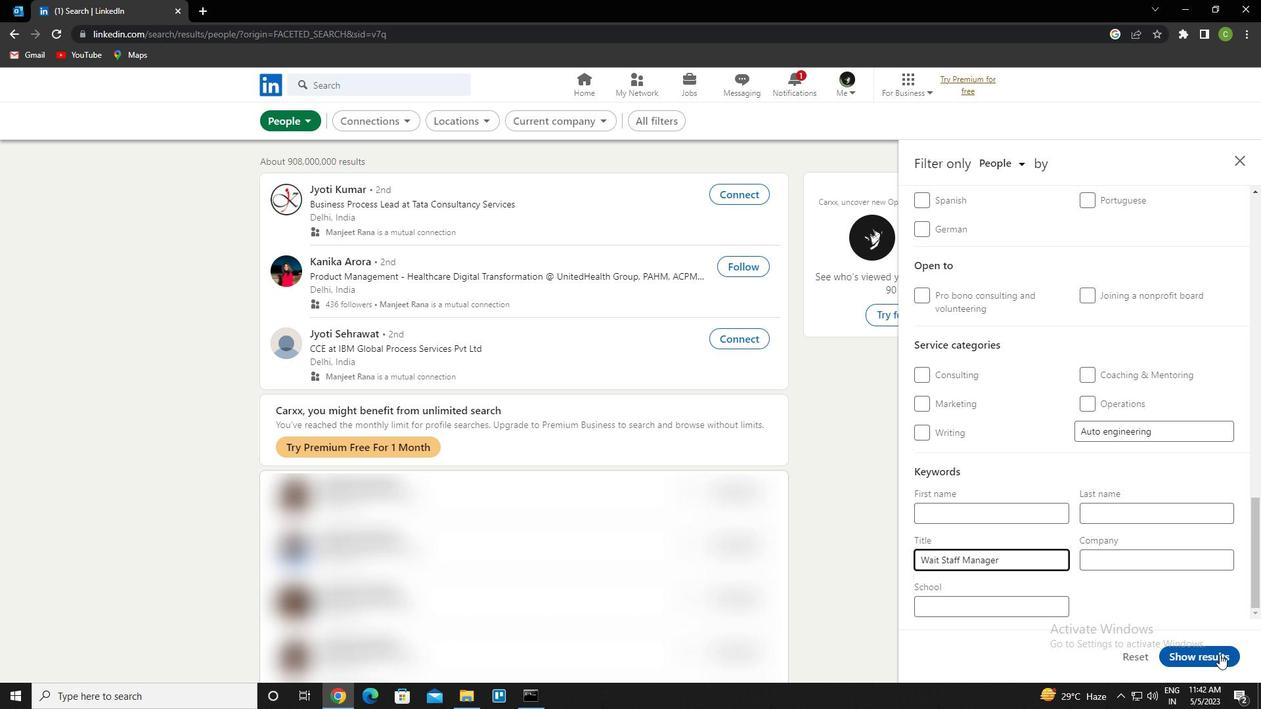 
Action: Mouse moved to (496, 678)
Screenshot: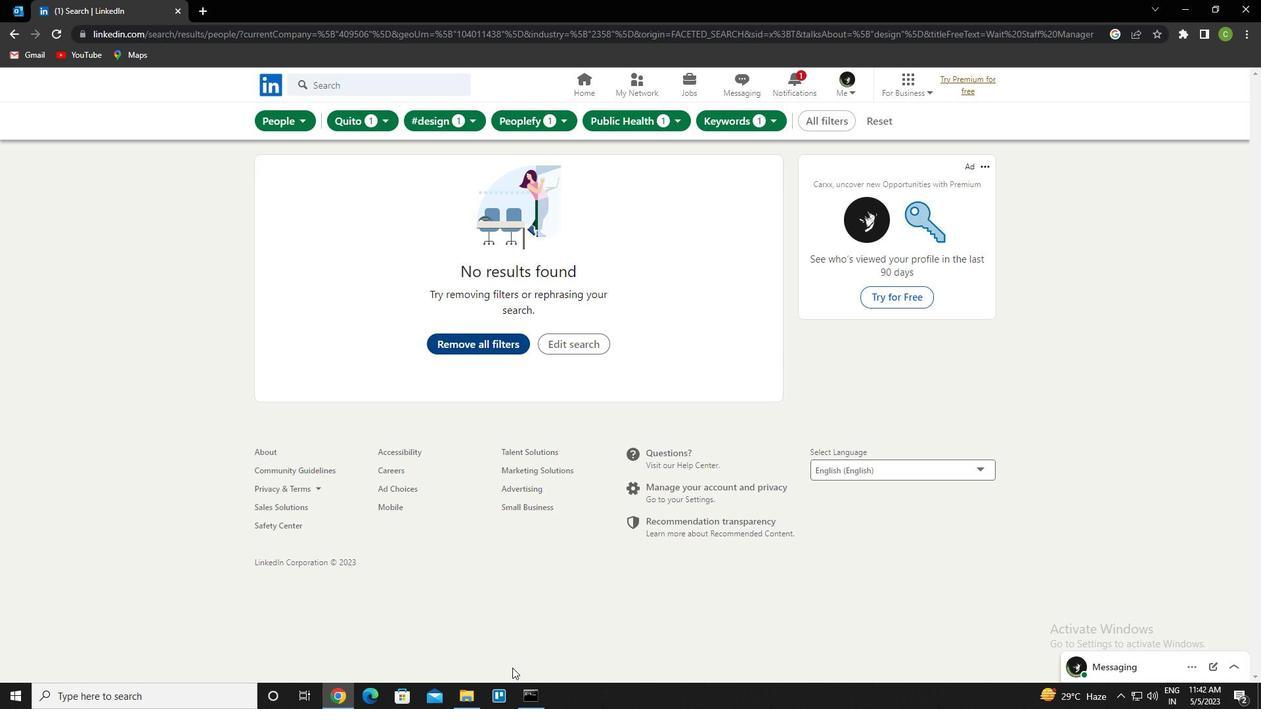 
